 Task: Find connections with filter location Catamayo with filter topic #Indiawith filter profile language Spanish with filter current company HuntingCube Recruitment Solutions with filter school Babu Banarsi Das University, Lucknow with filter industry Electric Lighting Equipment Manufacturing with filter service category Financial Advisory with filter keywords title Makeup Artist
Action: Mouse moved to (597, 82)
Screenshot: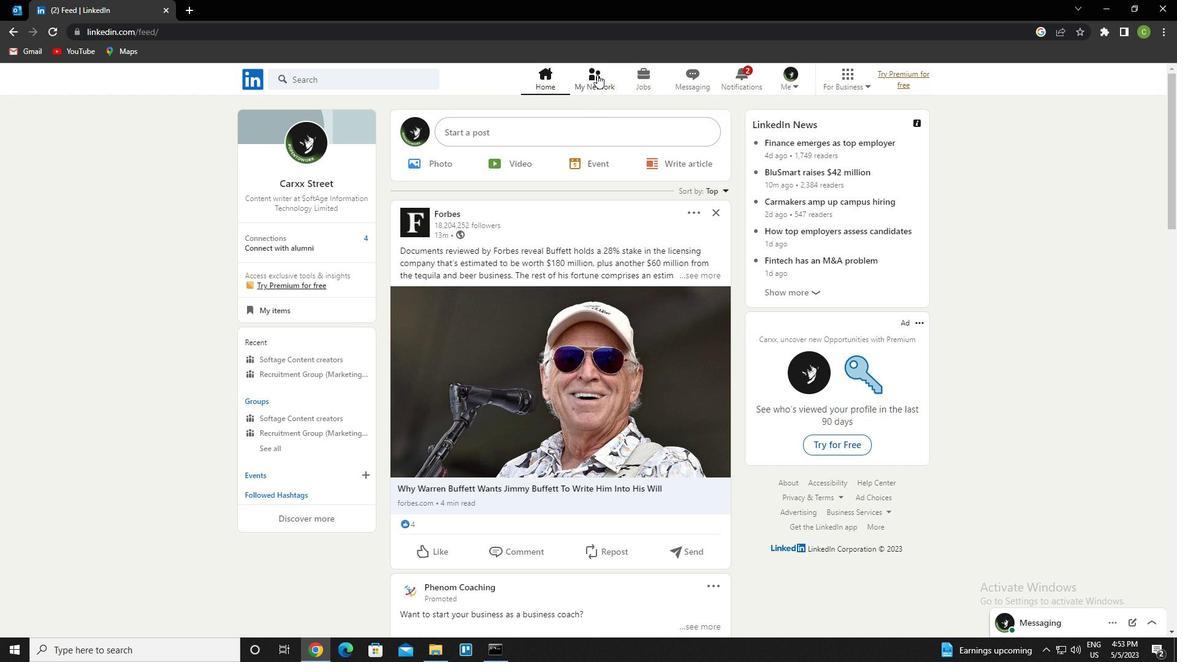 
Action: Mouse pressed left at (597, 82)
Screenshot: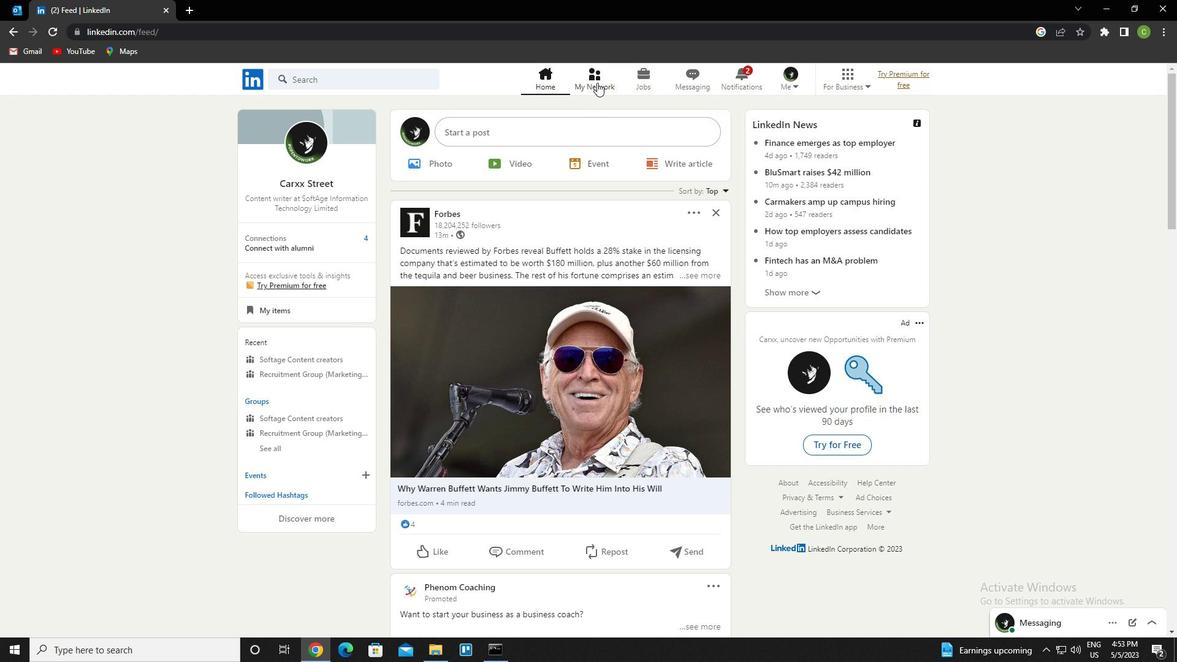 
Action: Mouse moved to (378, 151)
Screenshot: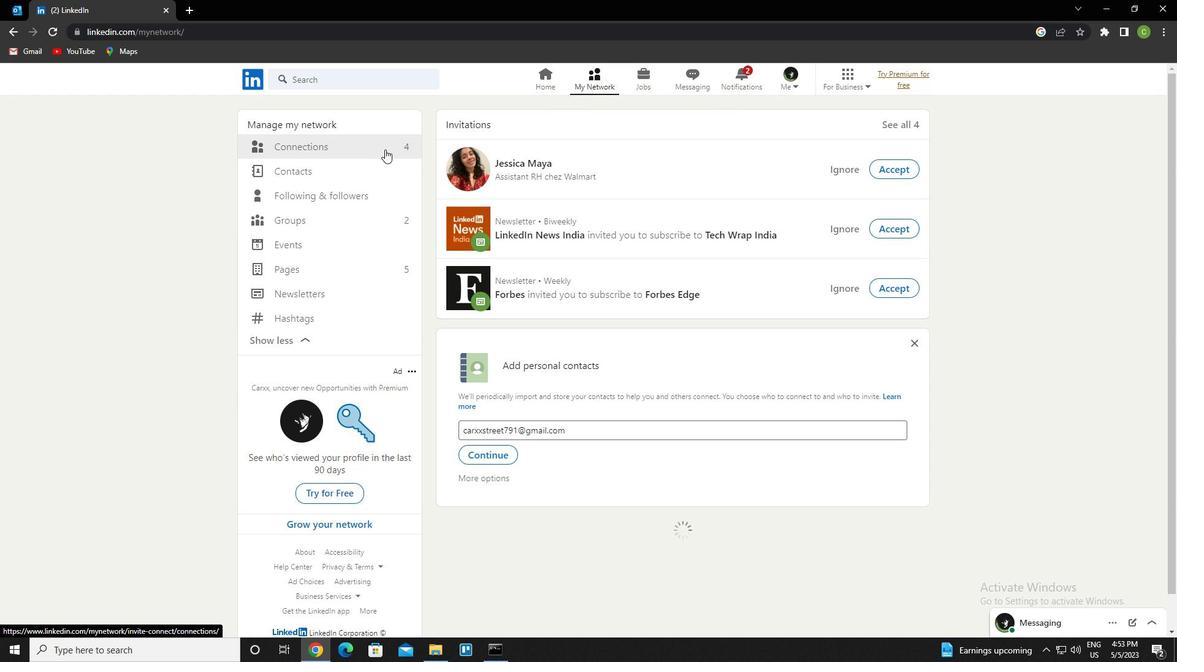 
Action: Mouse pressed left at (378, 151)
Screenshot: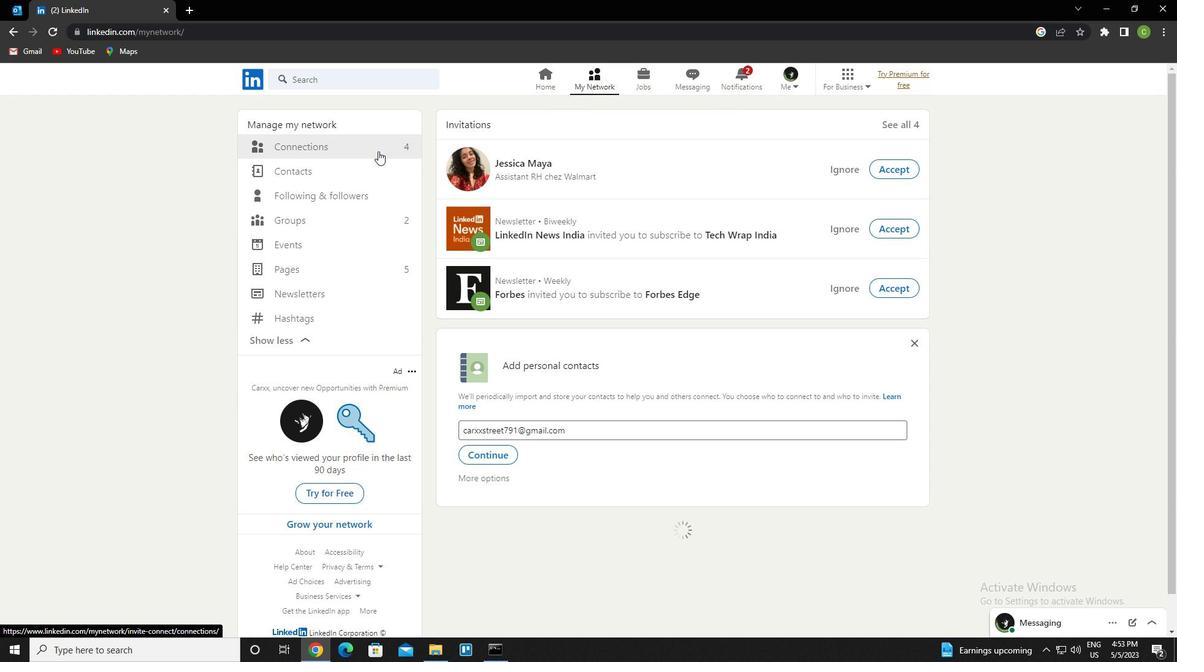 
Action: Mouse moved to (681, 147)
Screenshot: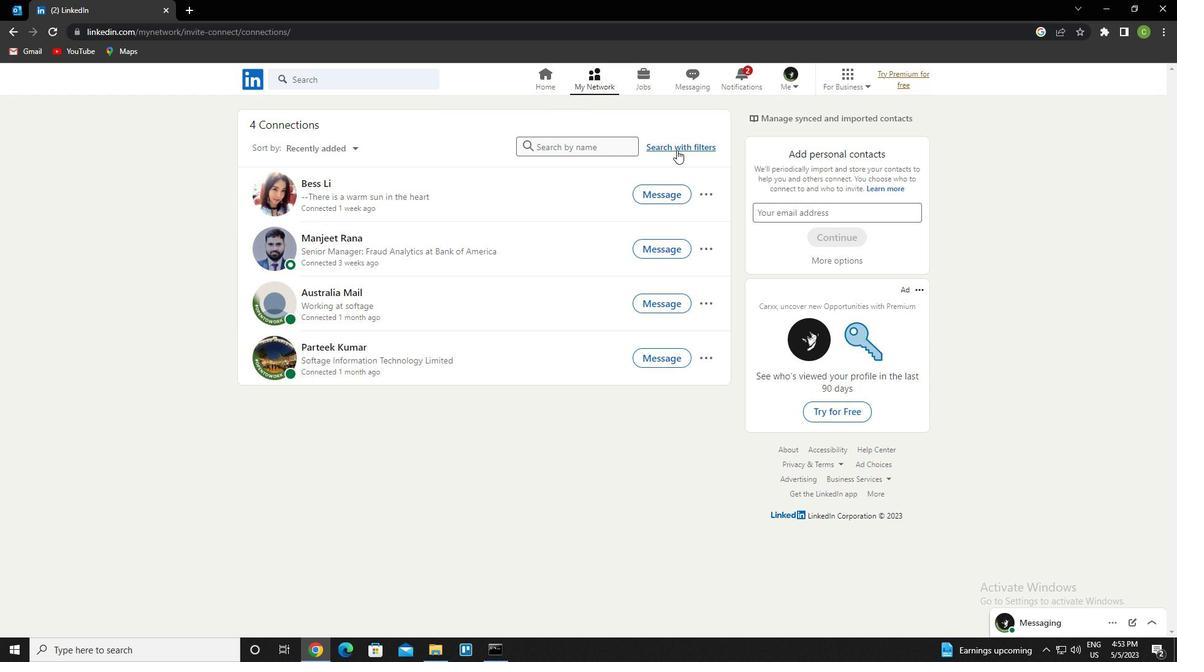 
Action: Mouse pressed left at (681, 147)
Screenshot: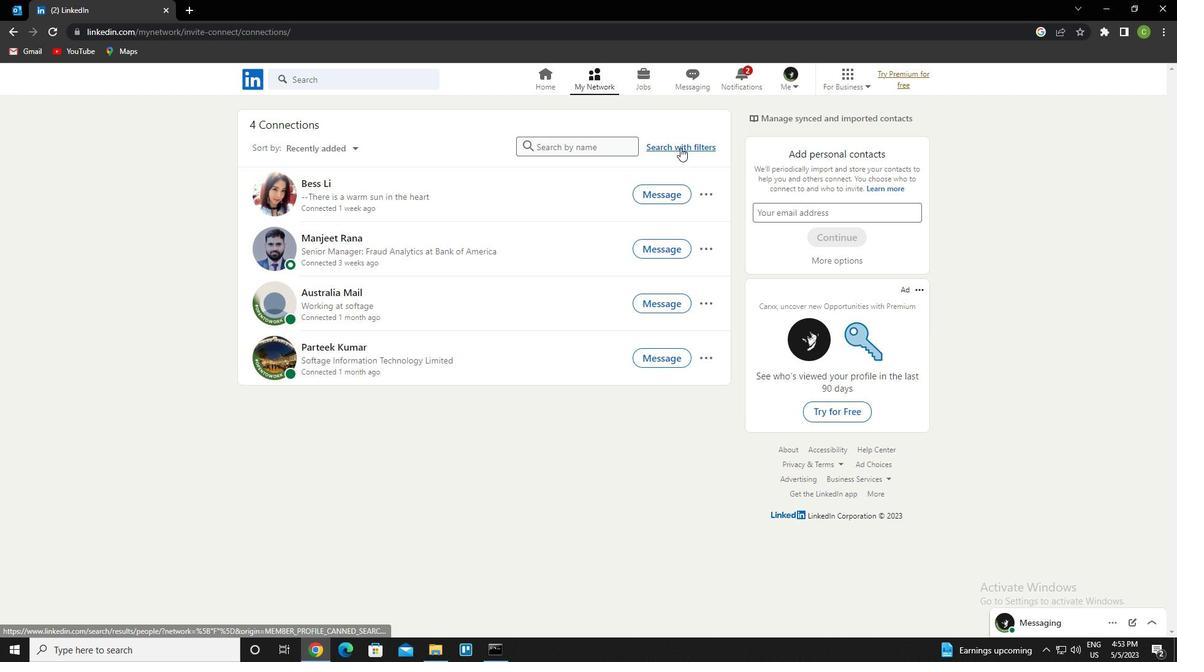 
Action: Mouse moved to (636, 114)
Screenshot: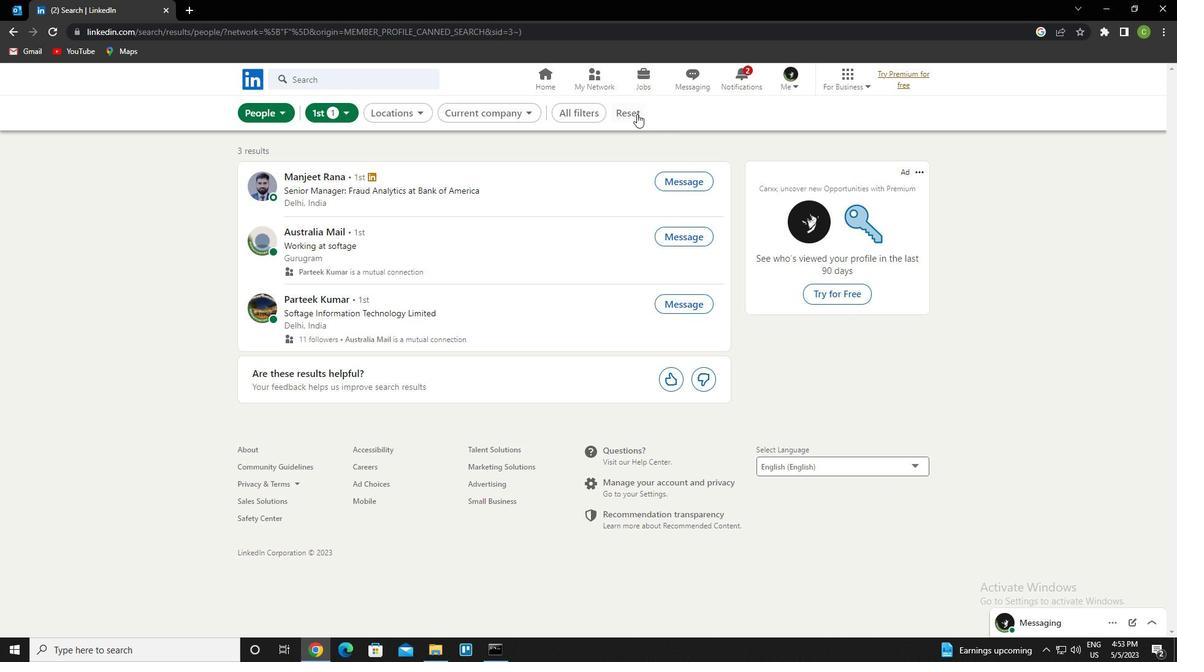 
Action: Mouse pressed left at (636, 114)
Screenshot: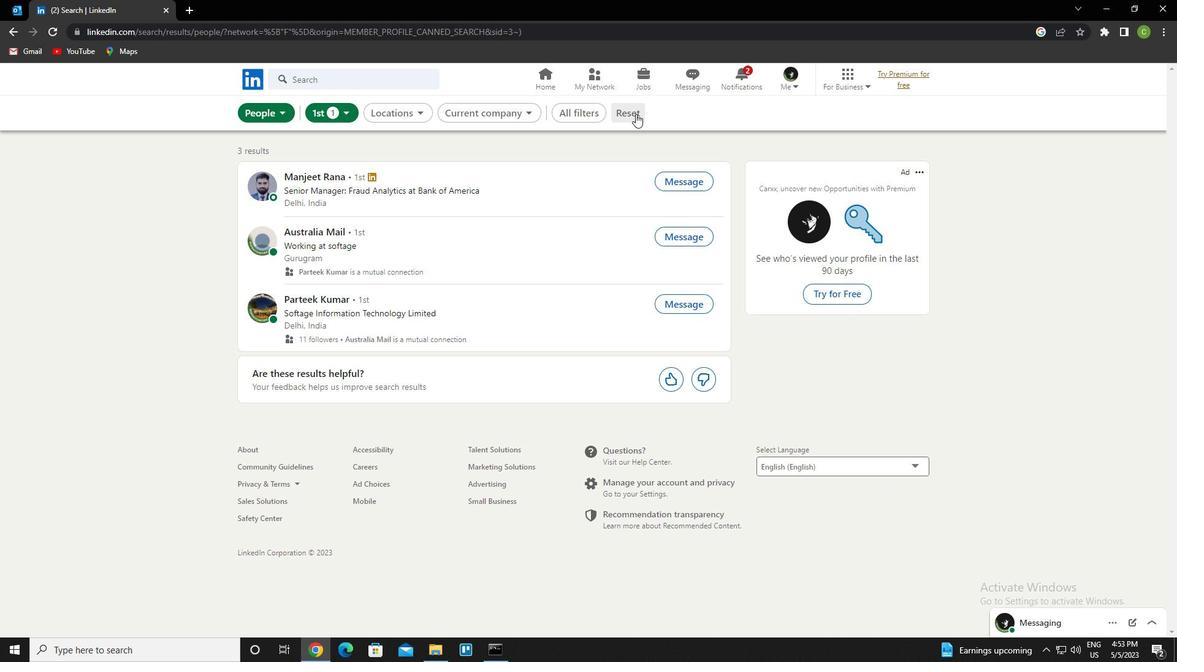 
Action: Mouse moved to (623, 112)
Screenshot: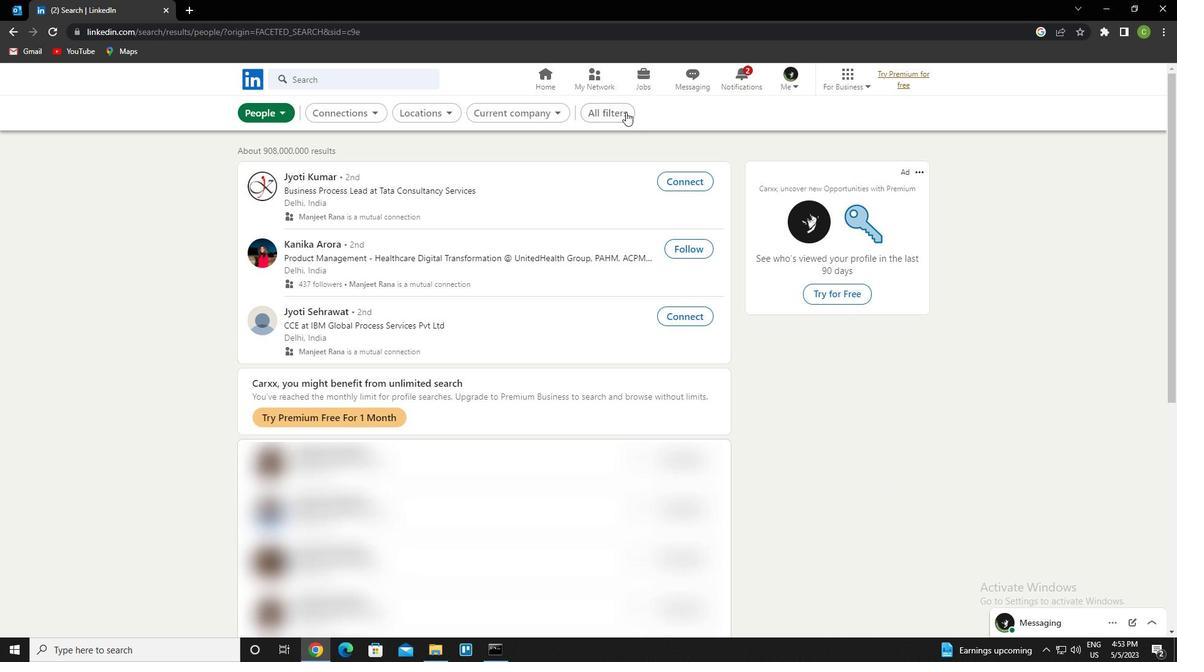 
Action: Mouse pressed left at (623, 112)
Screenshot: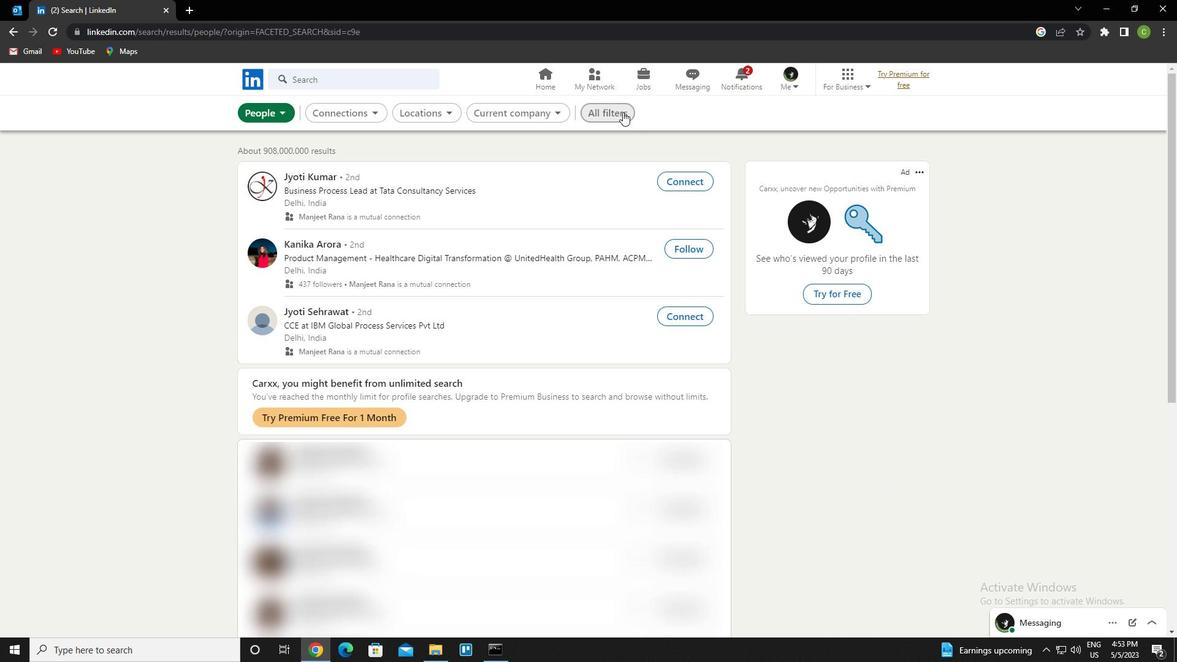
Action: Mouse moved to (975, 334)
Screenshot: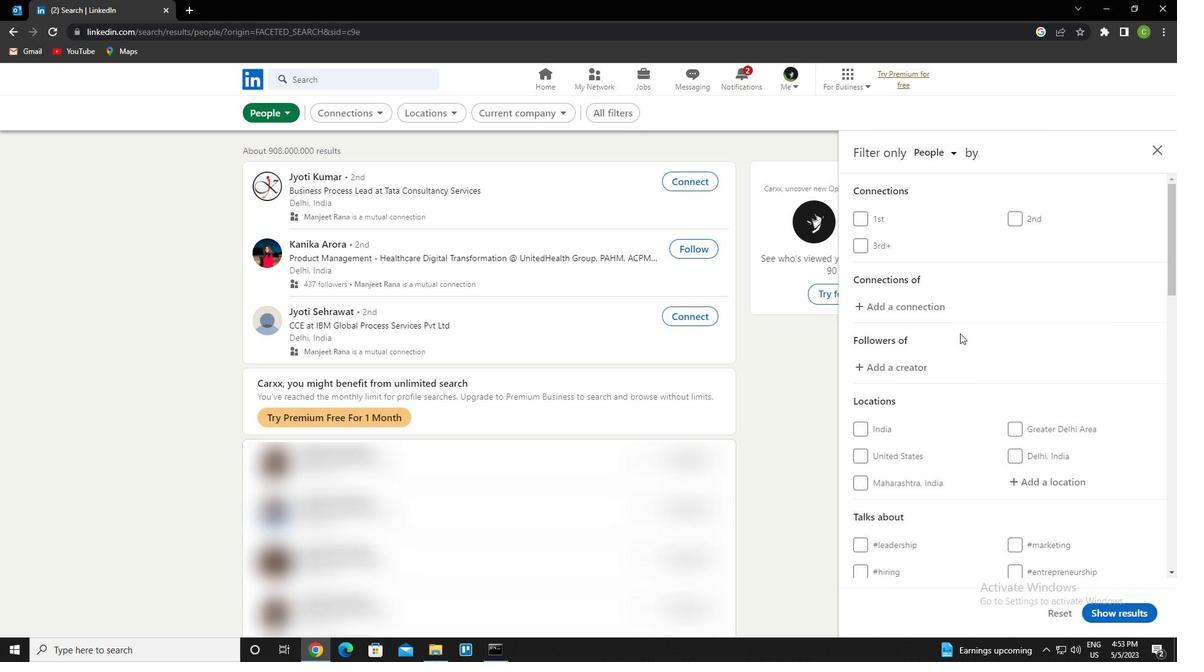 
Action: Mouse scrolled (975, 334) with delta (0, 0)
Screenshot: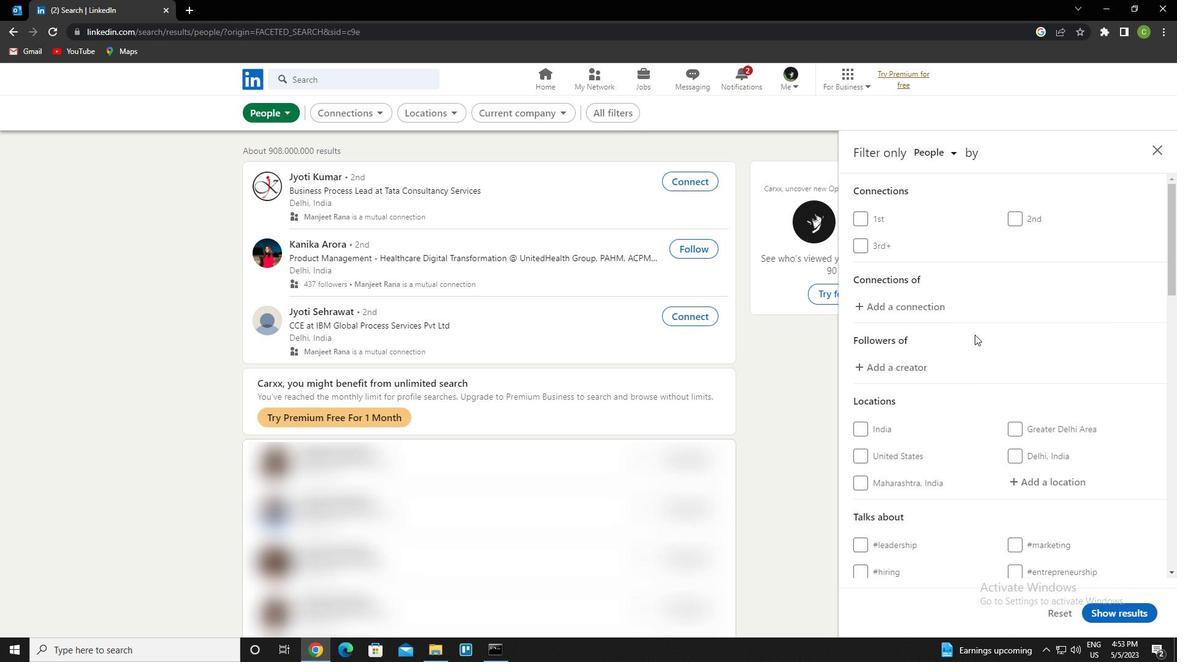 
Action: Mouse moved to (1028, 421)
Screenshot: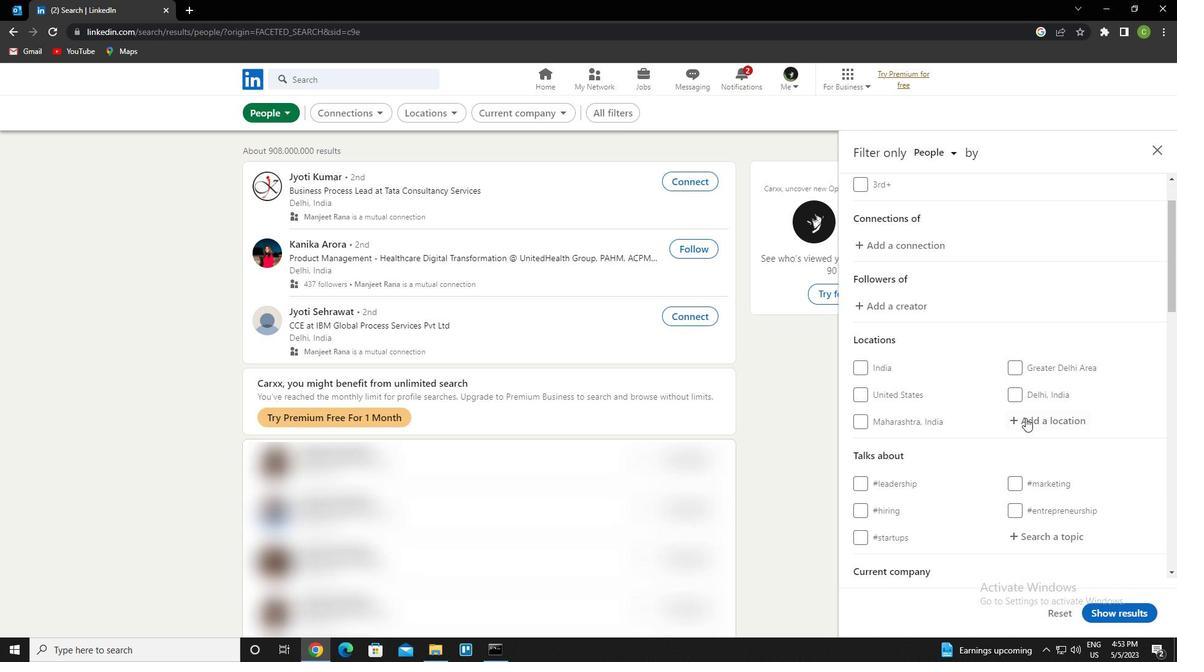 
Action: Mouse pressed left at (1028, 421)
Screenshot: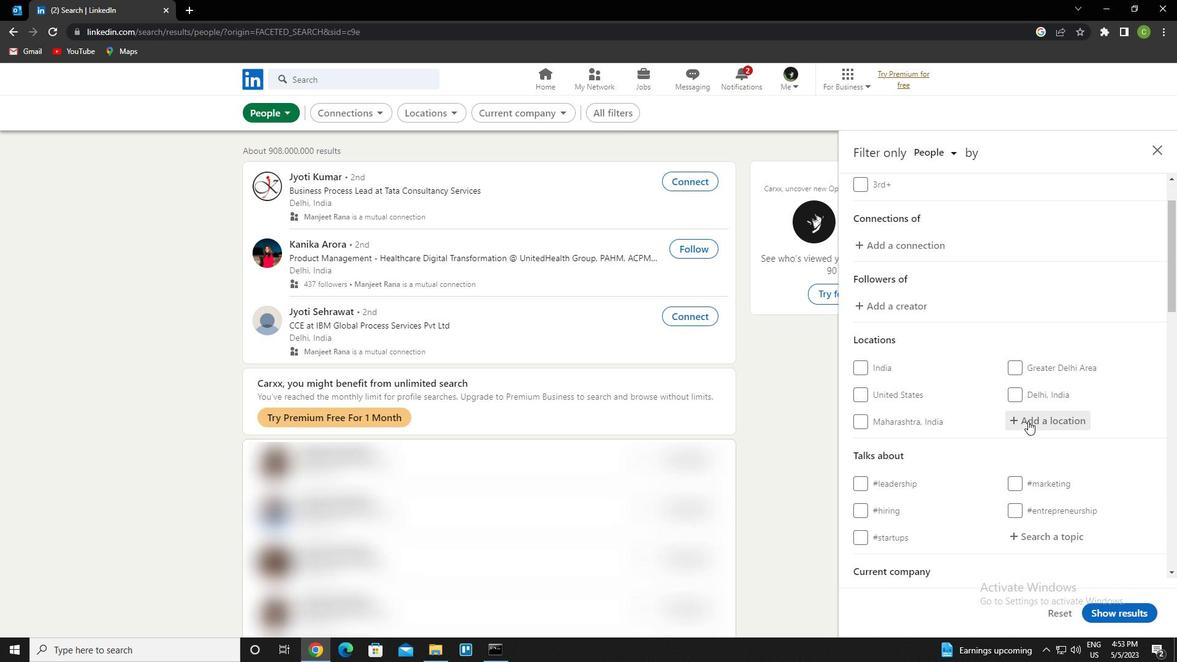 
Action: Key pressed <Key.caps_lock>c<Key.caps_lock>atamayo<Key.down><Key.enter>
Screenshot: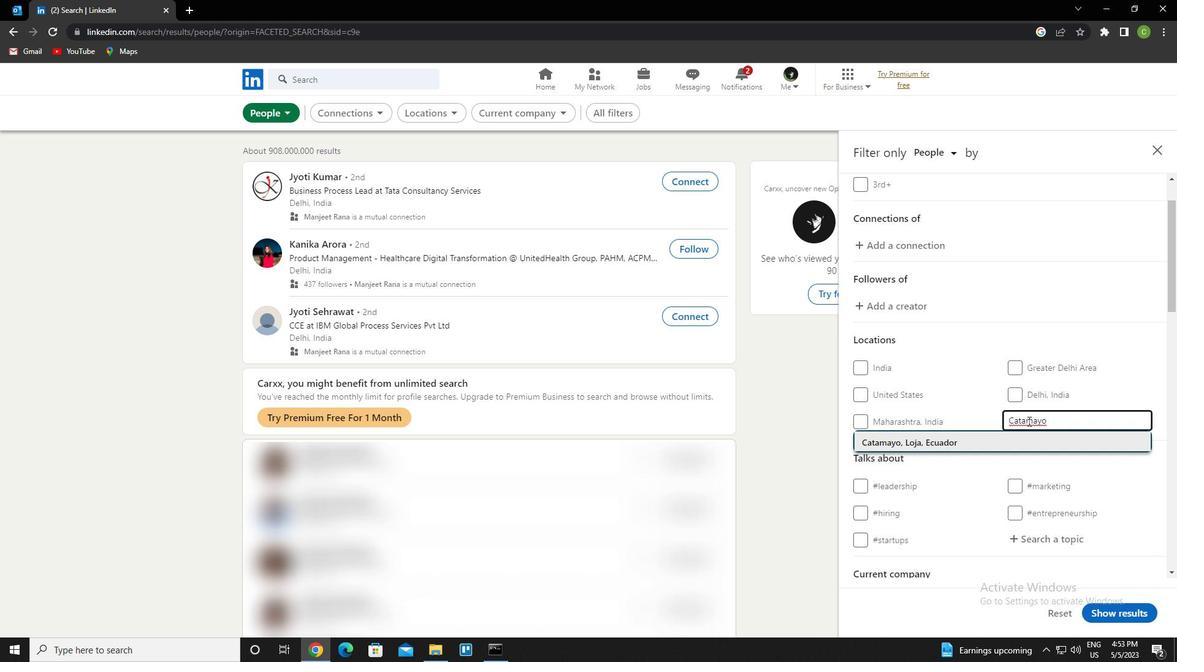 
Action: Mouse scrolled (1028, 420) with delta (0, 0)
Screenshot: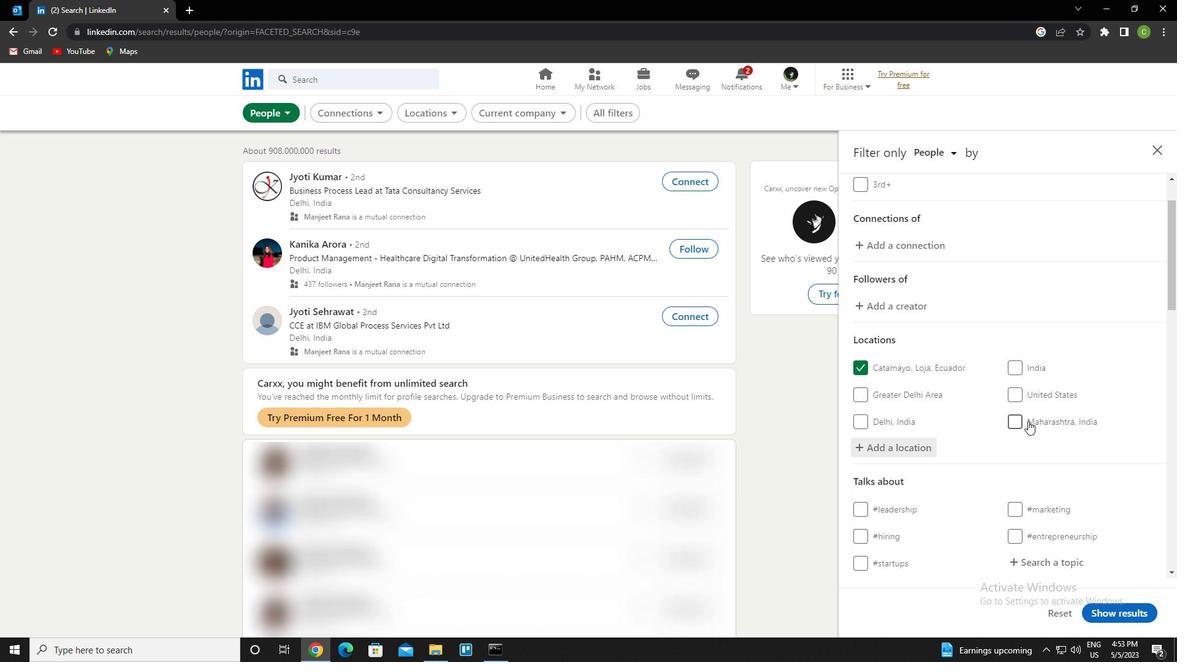 
Action: Mouse moved to (1055, 496)
Screenshot: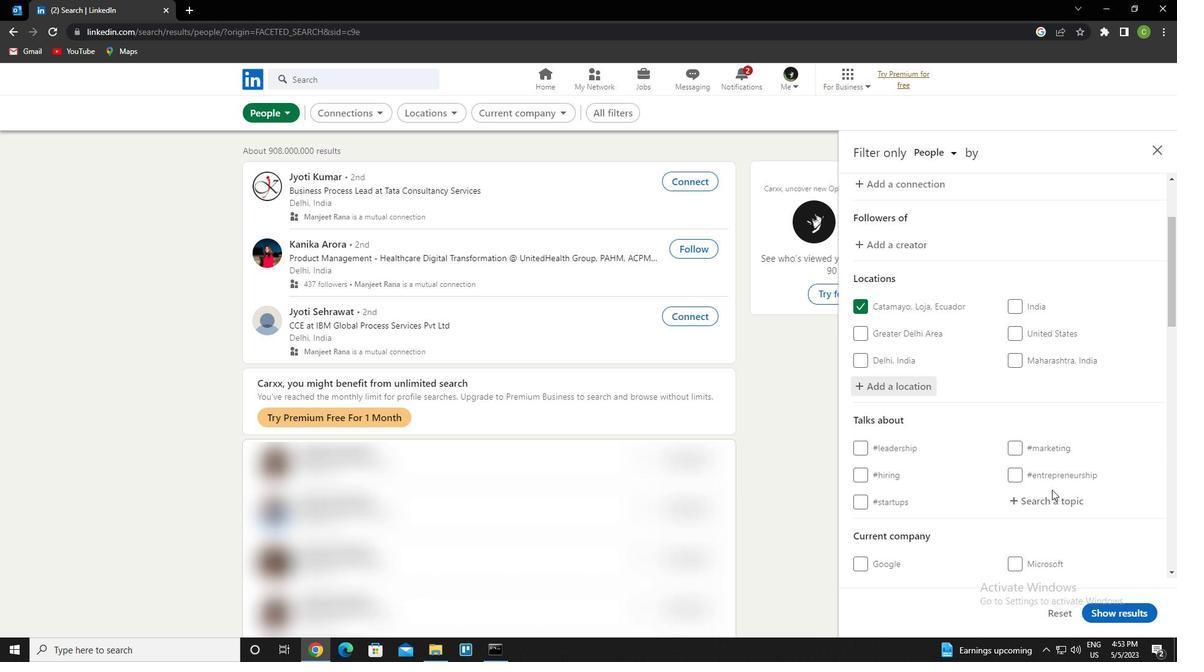 
Action: Mouse pressed left at (1055, 496)
Screenshot: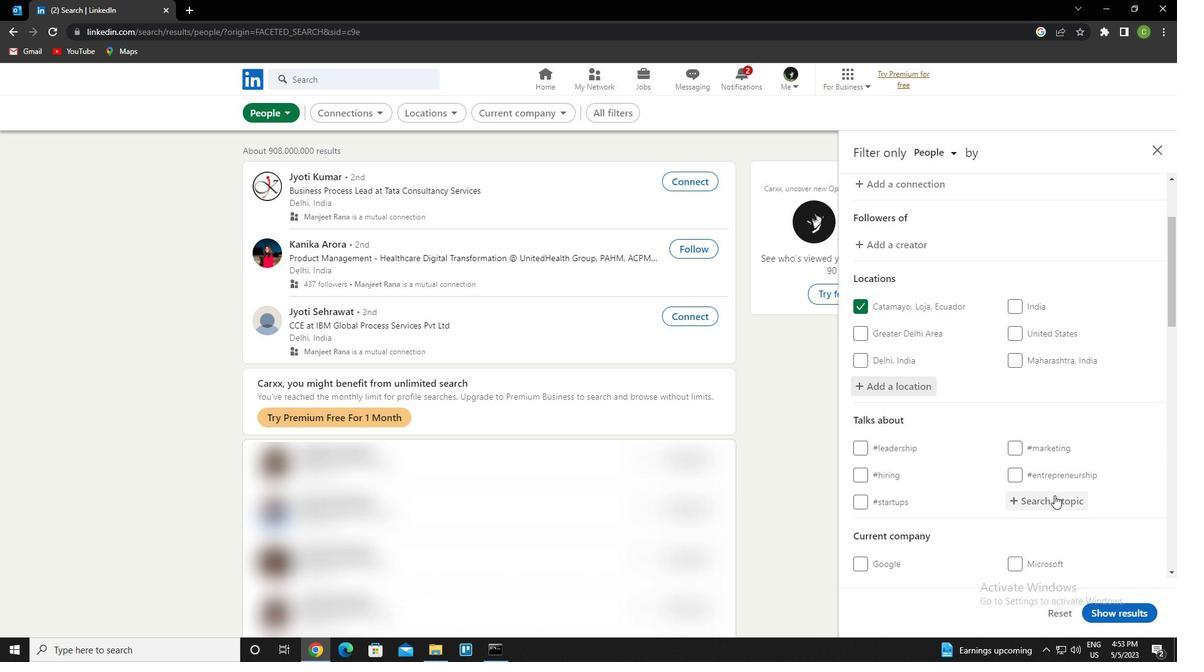 
Action: Key pressed india<Key.down><Key.enter>
Screenshot: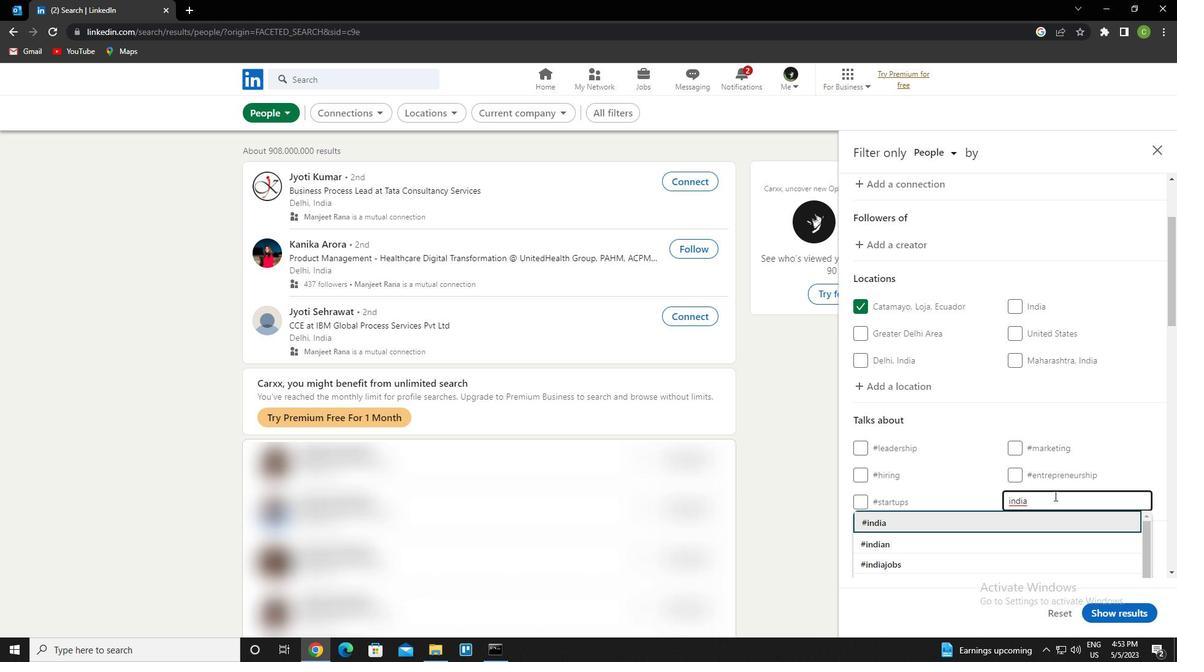 
Action: Mouse moved to (1055, 496)
Screenshot: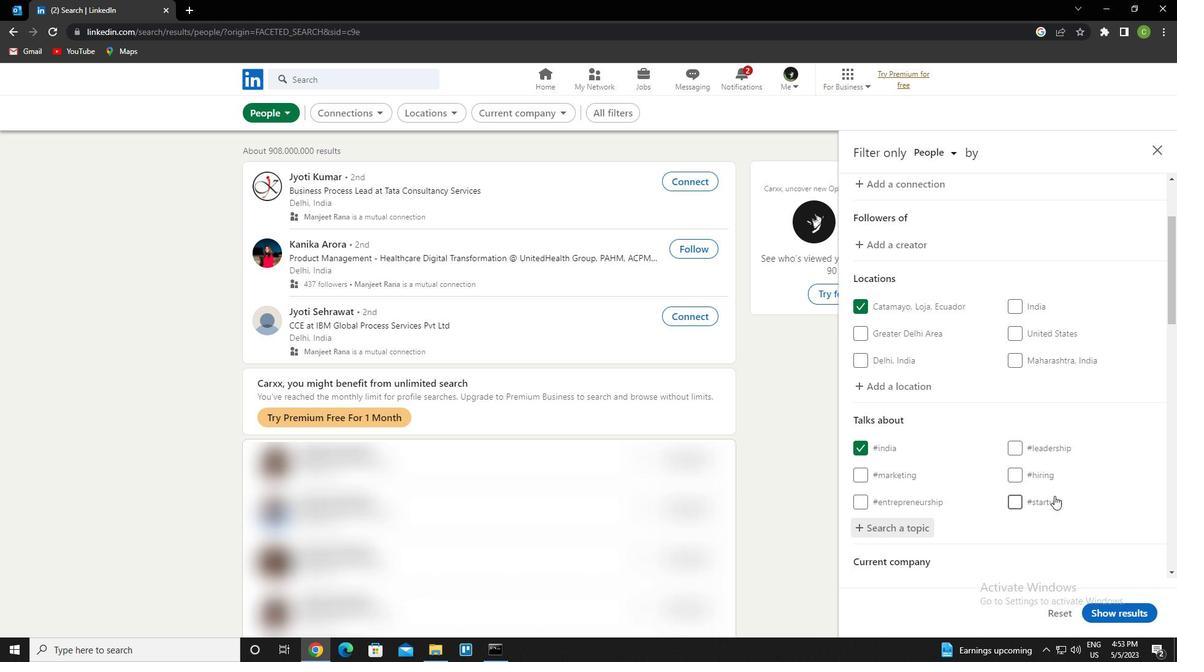 
Action: Mouse scrolled (1055, 496) with delta (0, 0)
Screenshot: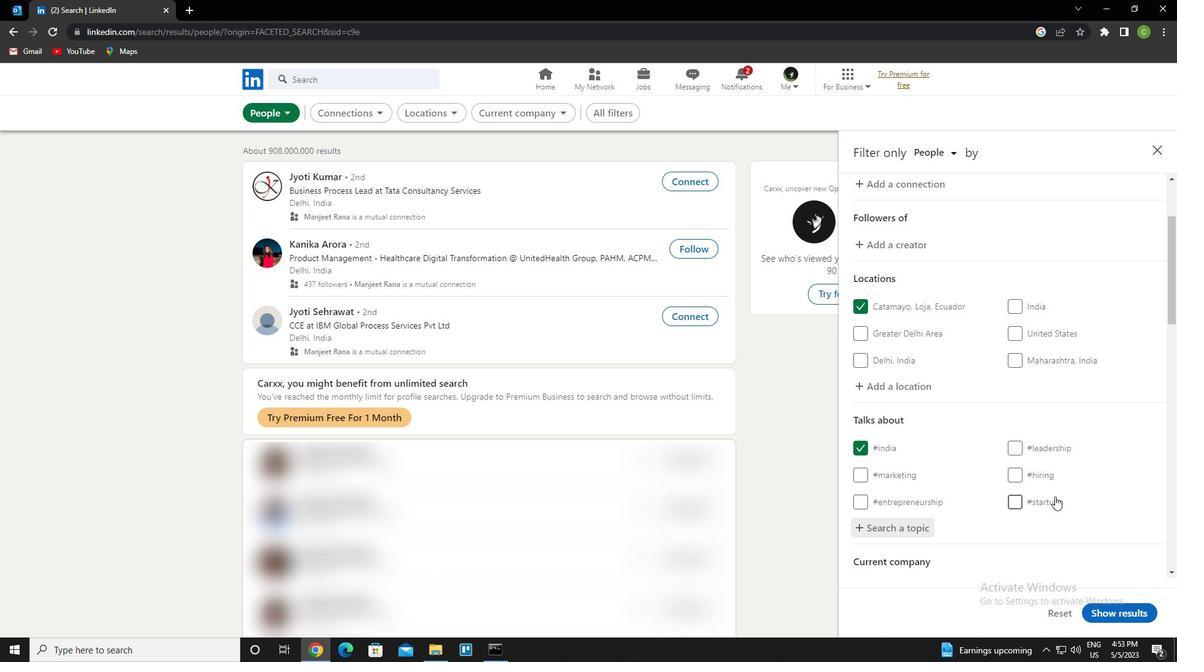 
Action: Mouse scrolled (1055, 496) with delta (0, 0)
Screenshot: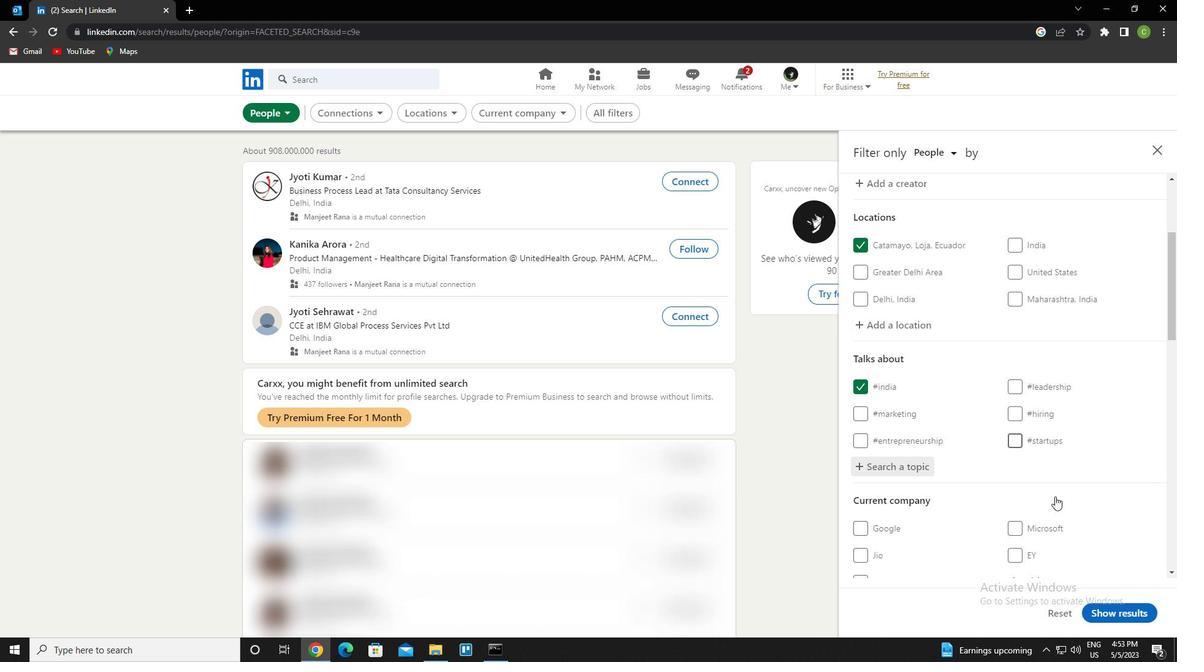 
Action: Mouse scrolled (1055, 496) with delta (0, 0)
Screenshot: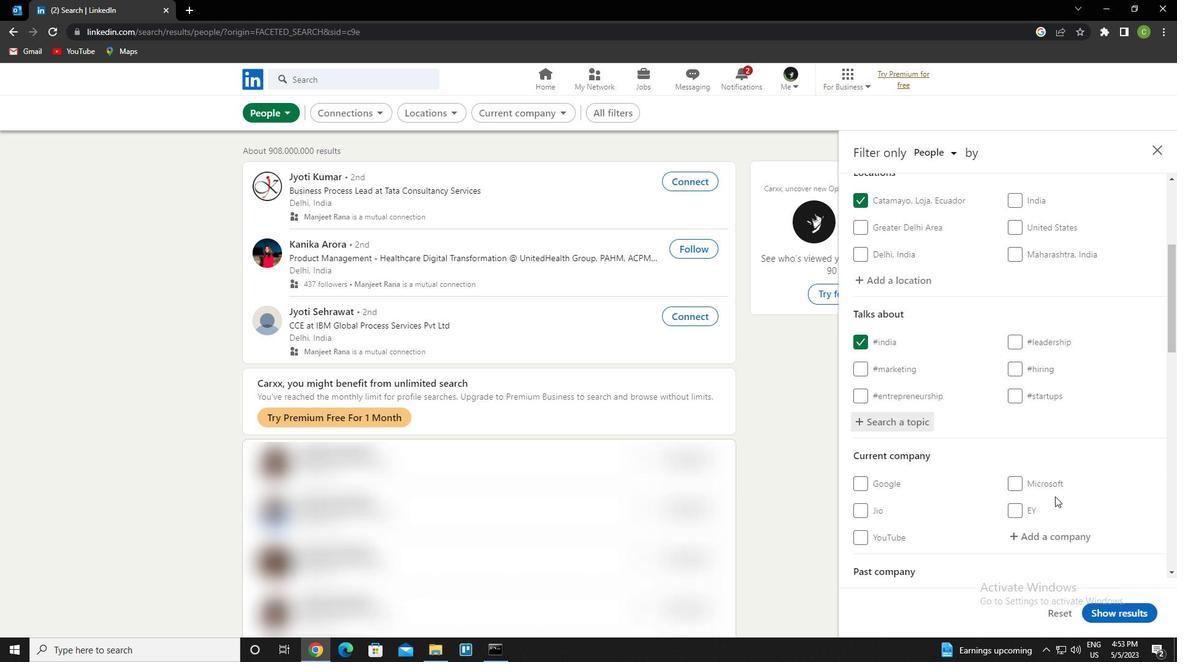 
Action: Mouse scrolled (1055, 496) with delta (0, 0)
Screenshot: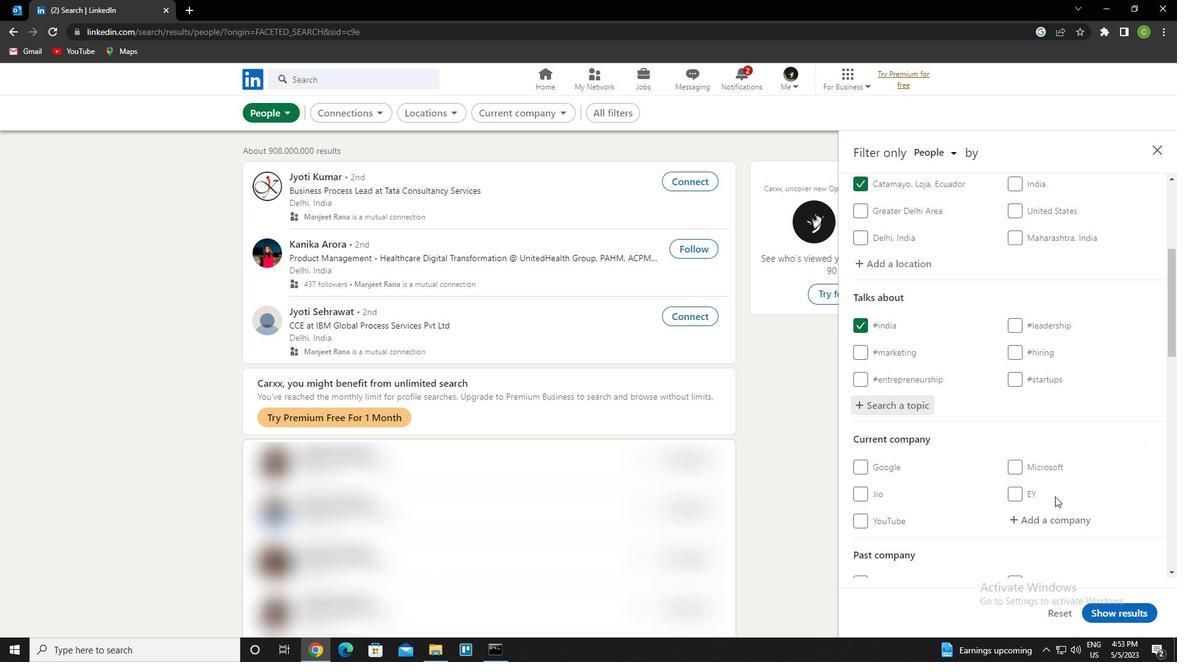 
Action: Mouse scrolled (1055, 496) with delta (0, 0)
Screenshot: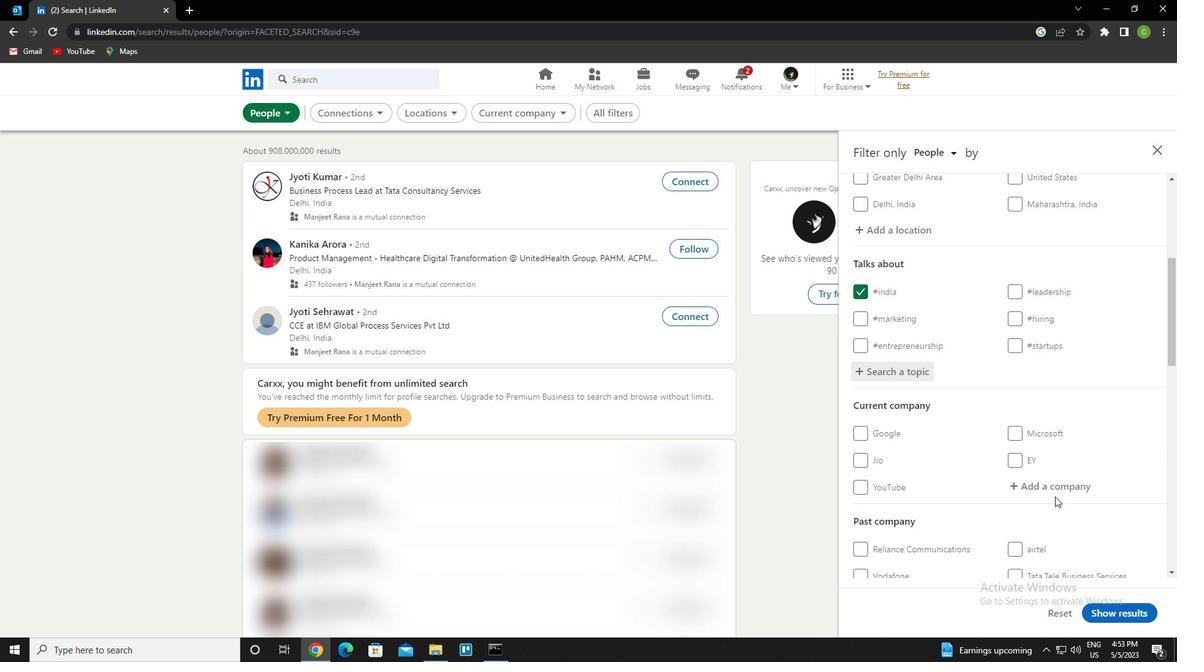 
Action: Mouse scrolled (1055, 496) with delta (0, 0)
Screenshot: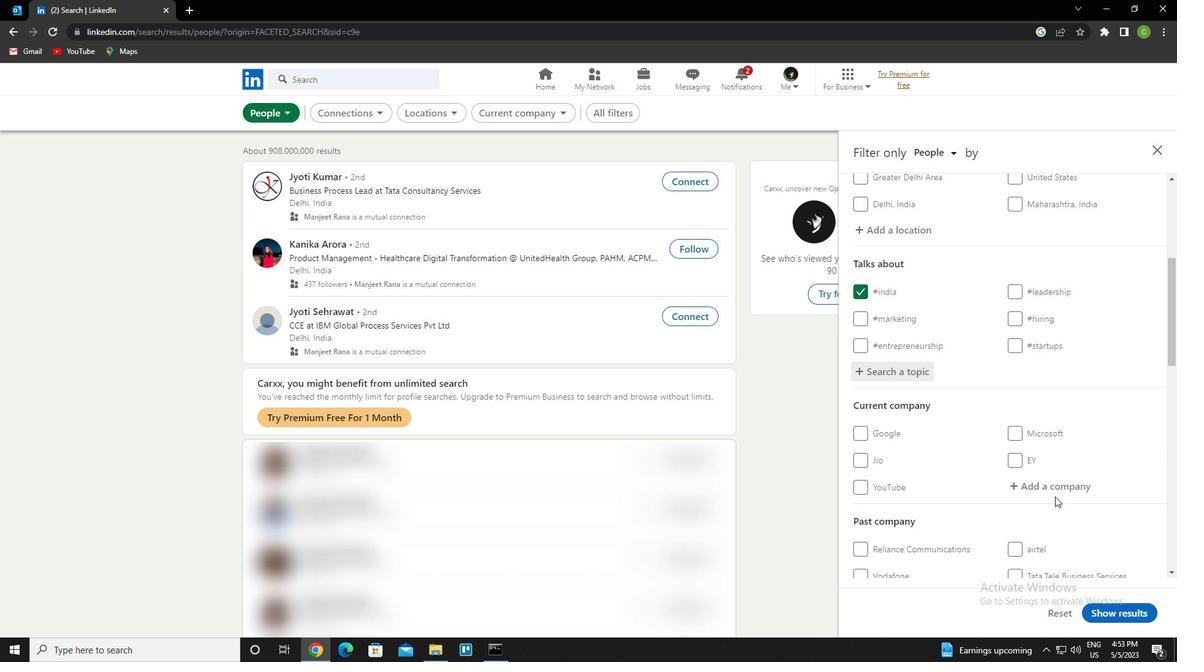 
Action: Mouse scrolled (1055, 496) with delta (0, 0)
Screenshot: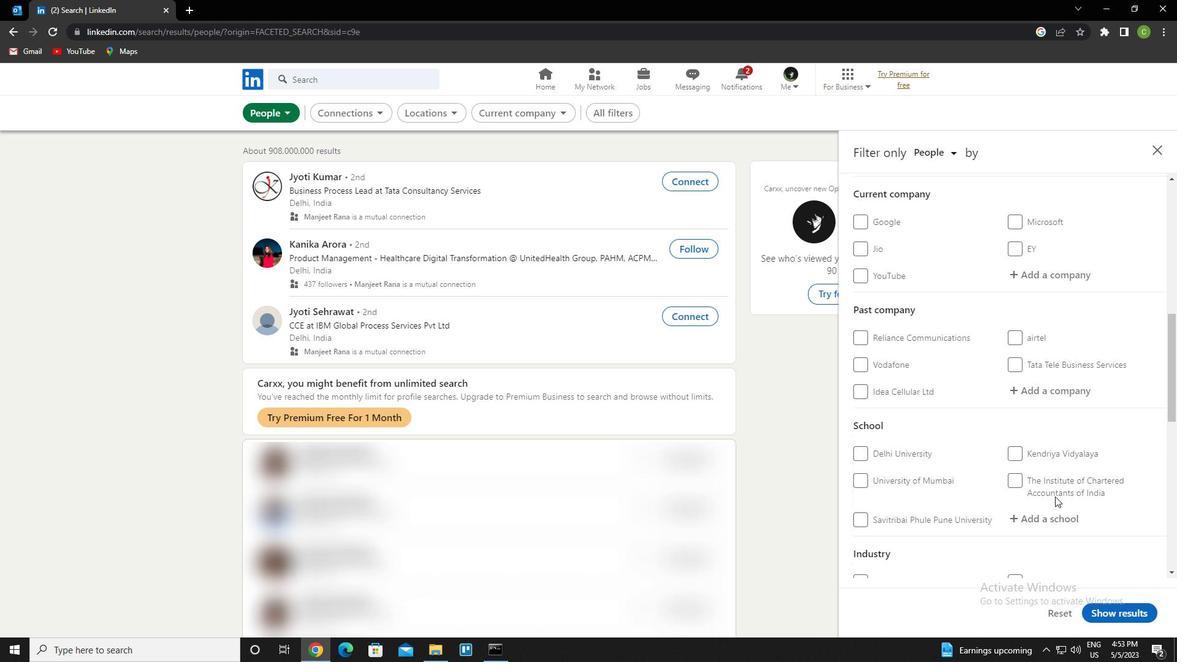 
Action: Mouse scrolled (1055, 496) with delta (0, 0)
Screenshot: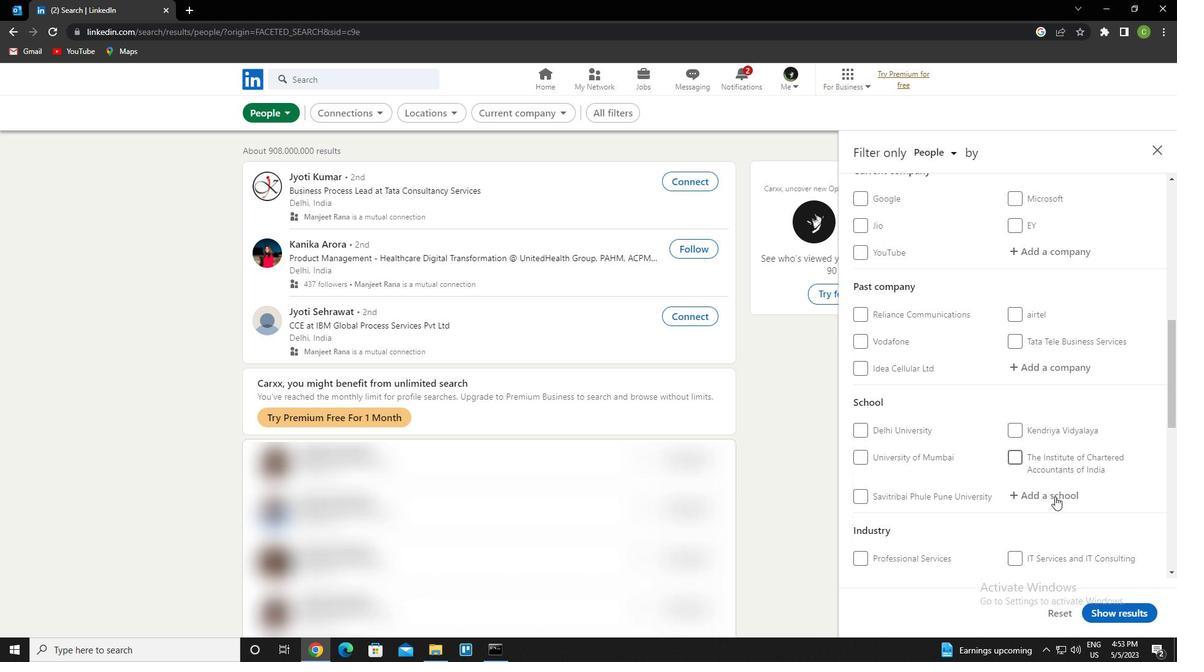 
Action: Mouse moved to (1032, 492)
Screenshot: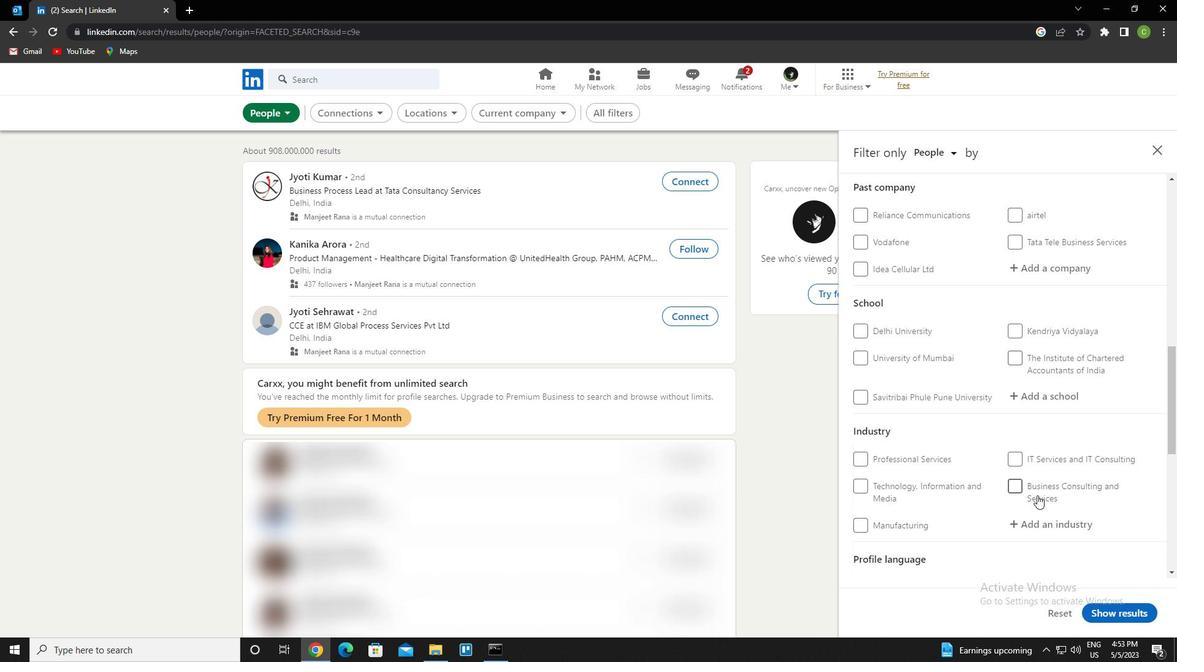 
Action: Mouse scrolled (1032, 492) with delta (0, 0)
Screenshot: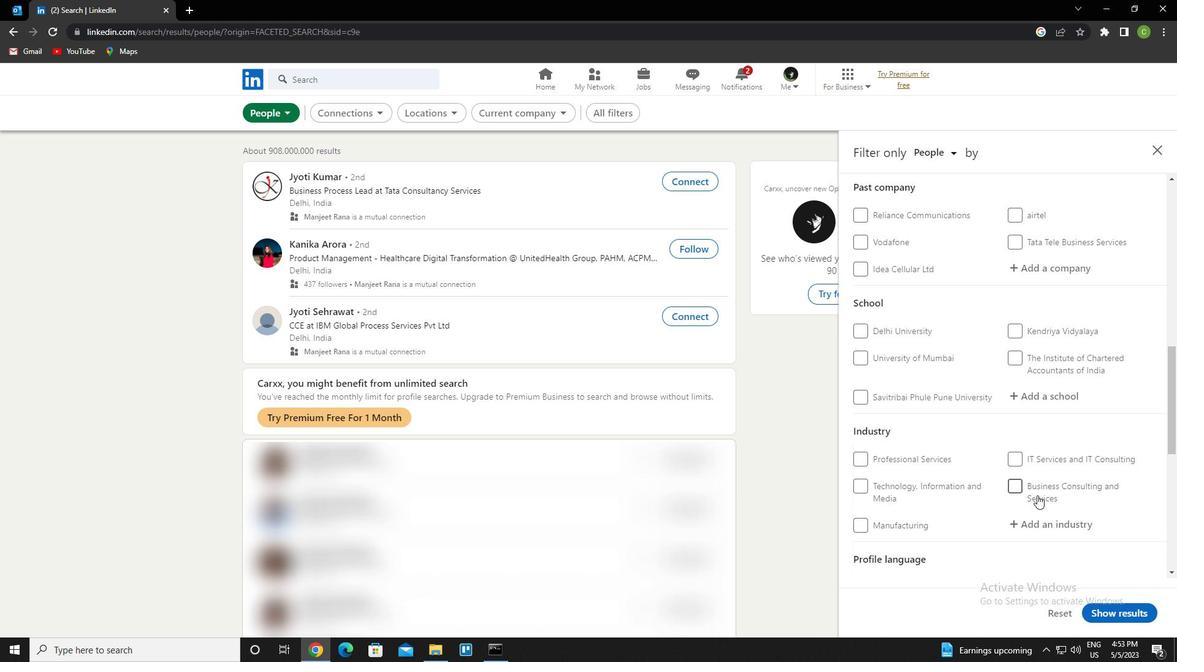 
Action: Mouse moved to (1031, 492)
Screenshot: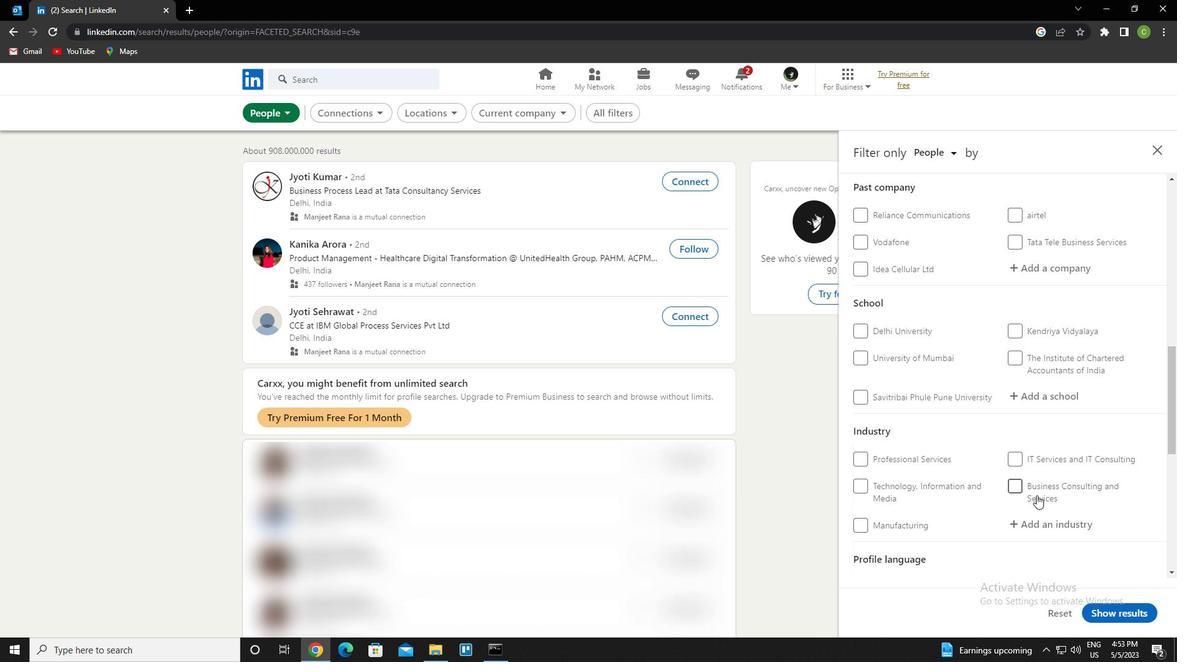 
Action: Mouse scrolled (1031, 492) with delta (0, 0)
Screenshot: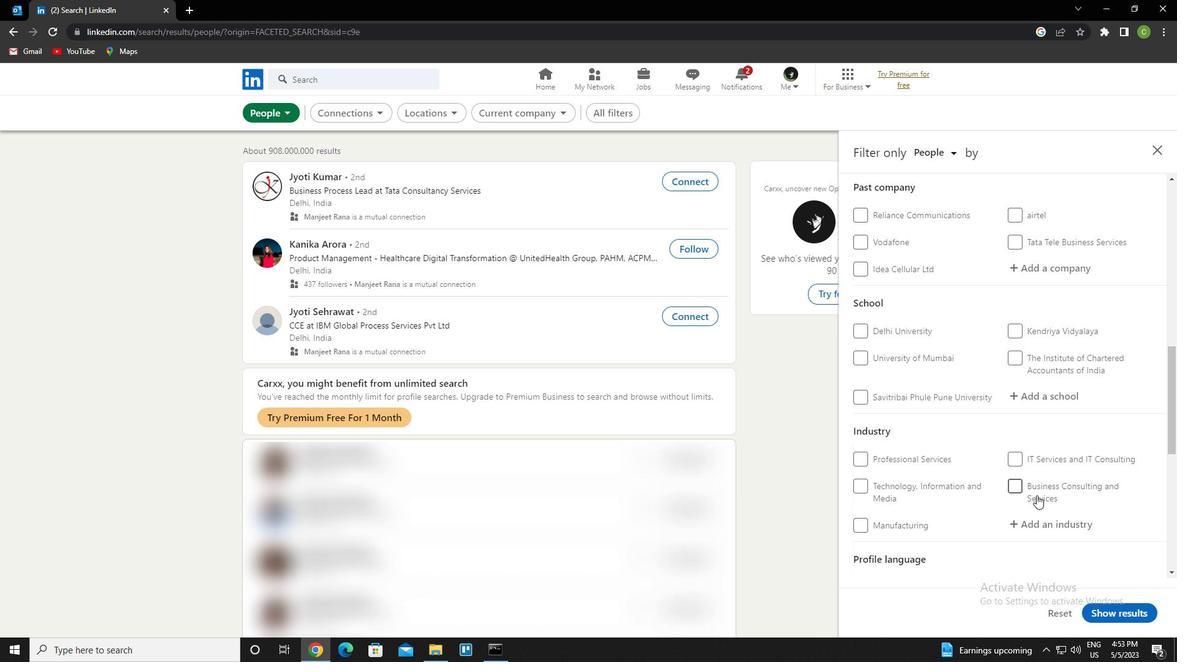 
Action: Mouse moved to (1031, 492)
Screenshot: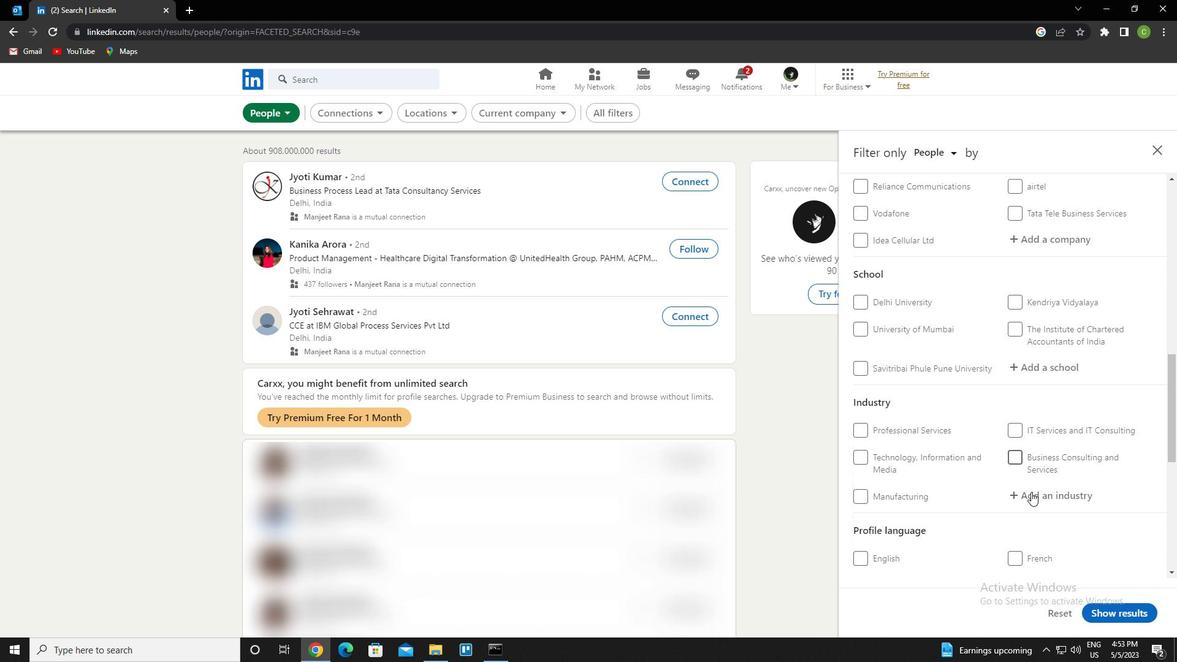 
Action: Mouse scrolled (1031, 491) with delta (0, 0)
Screenshot: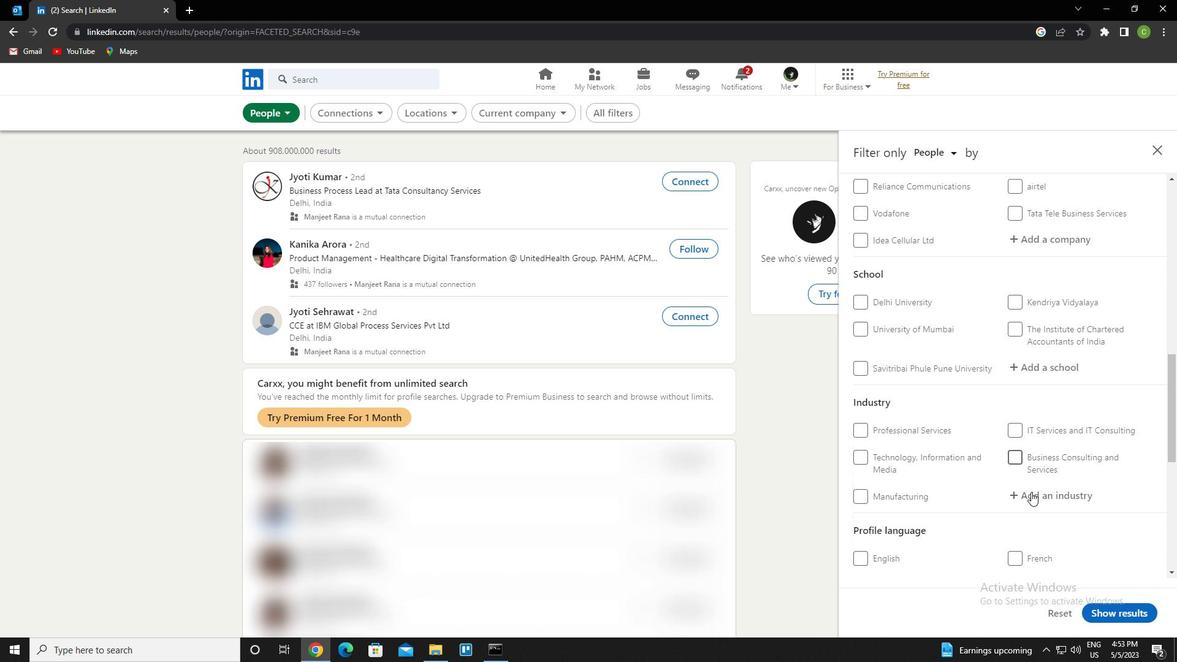 
Action: Mouse moved to (867, 432)
Screenshot: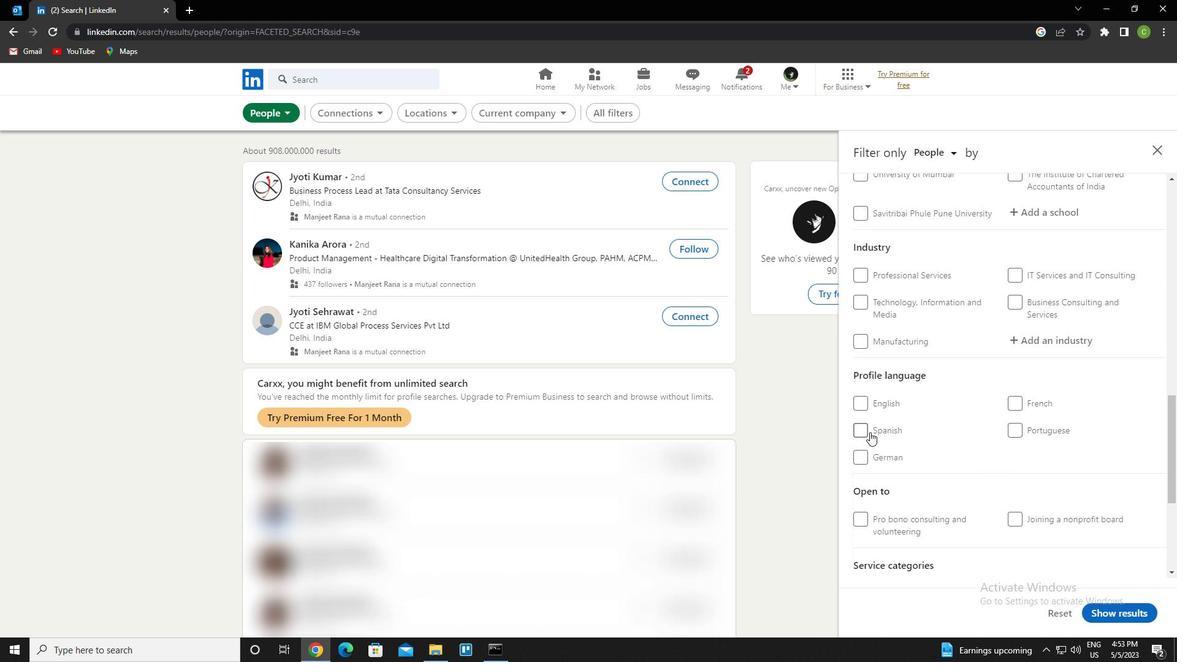 
Action: Mouse pressed left at (867, 432)
Screenshot: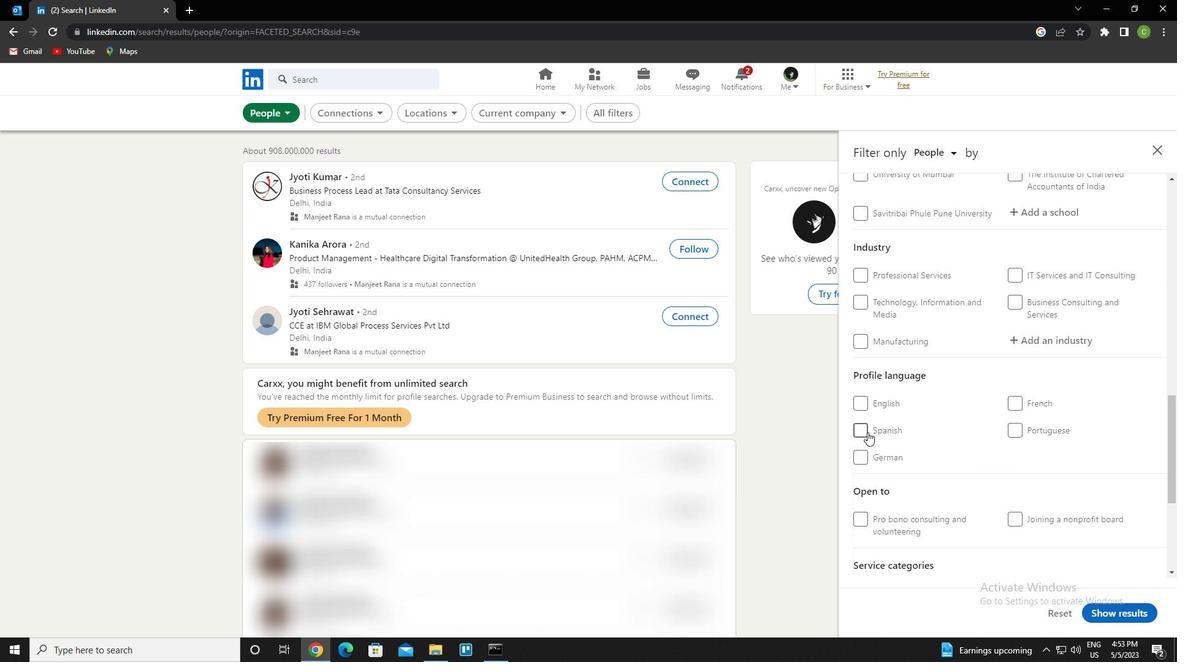 
Action: Mouse moved to (940, 378)
Screenshot: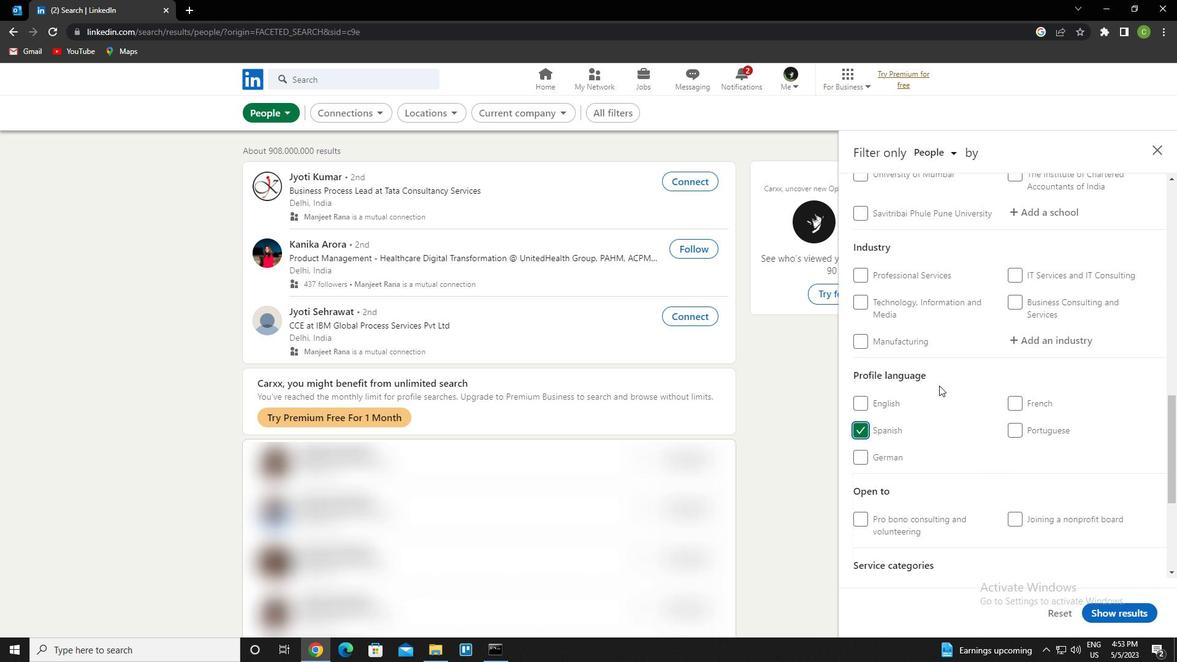 
Action: Mouse scrolled (940, 379) with delta (0, 0)
Screenshot: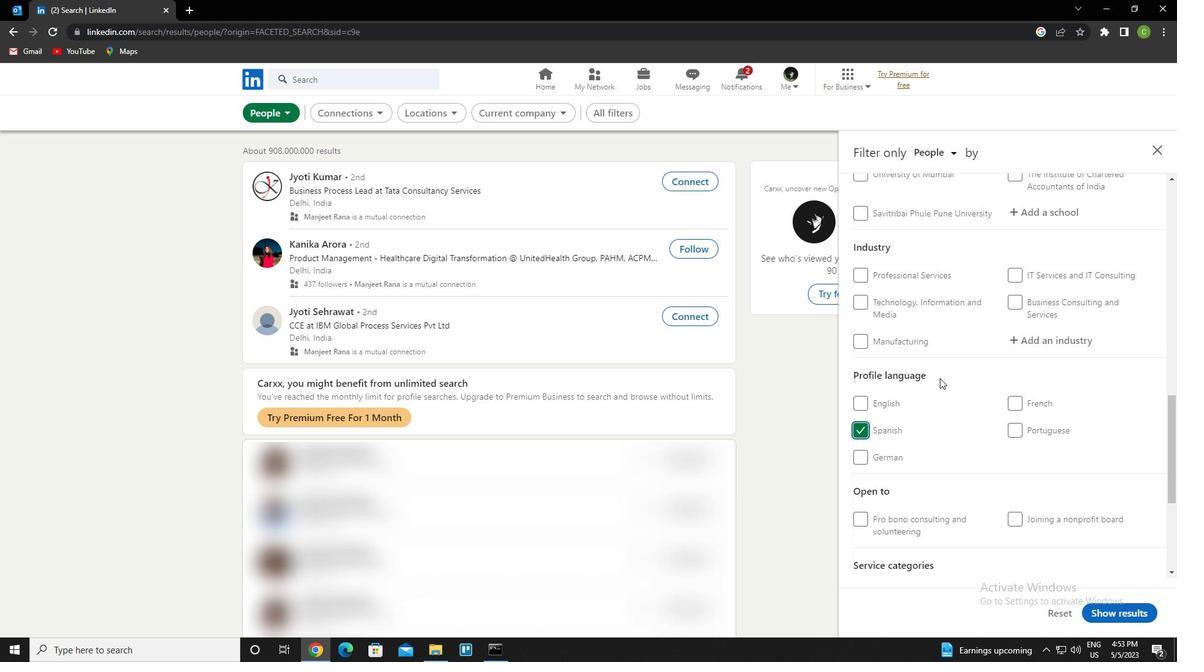 
Action: Mouse scrolled (940, 379) with delta (0, 0)
Screenshot: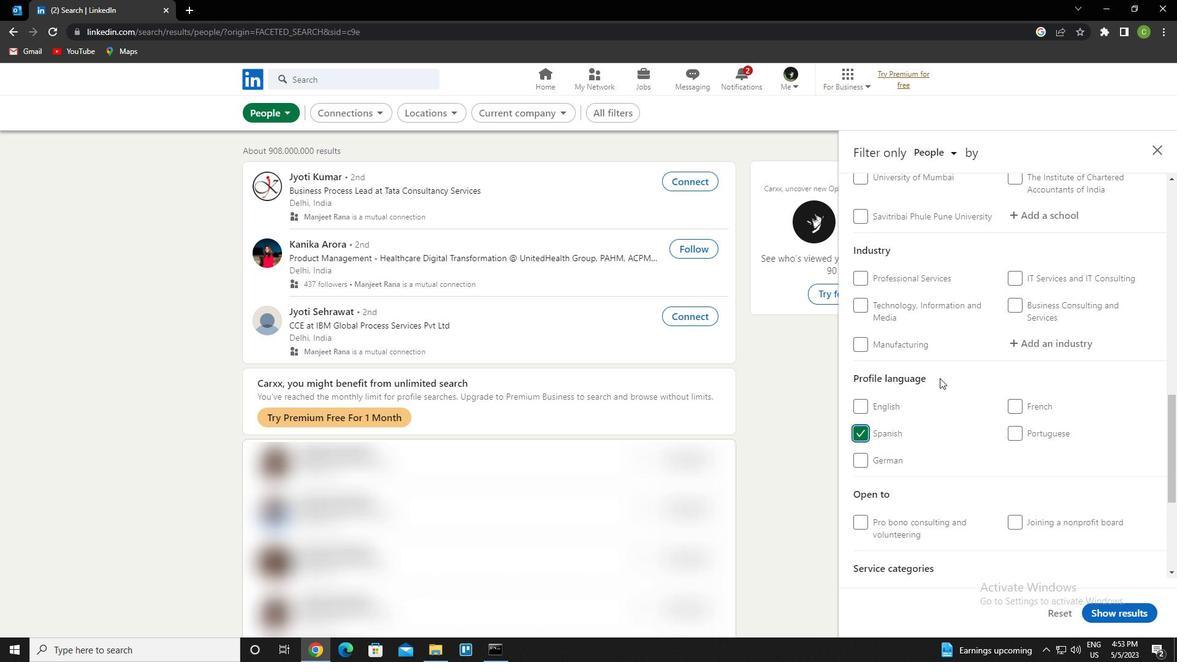 
Action: Mouse scrolled (940, 379) with delta (0, 0)
Screenshot: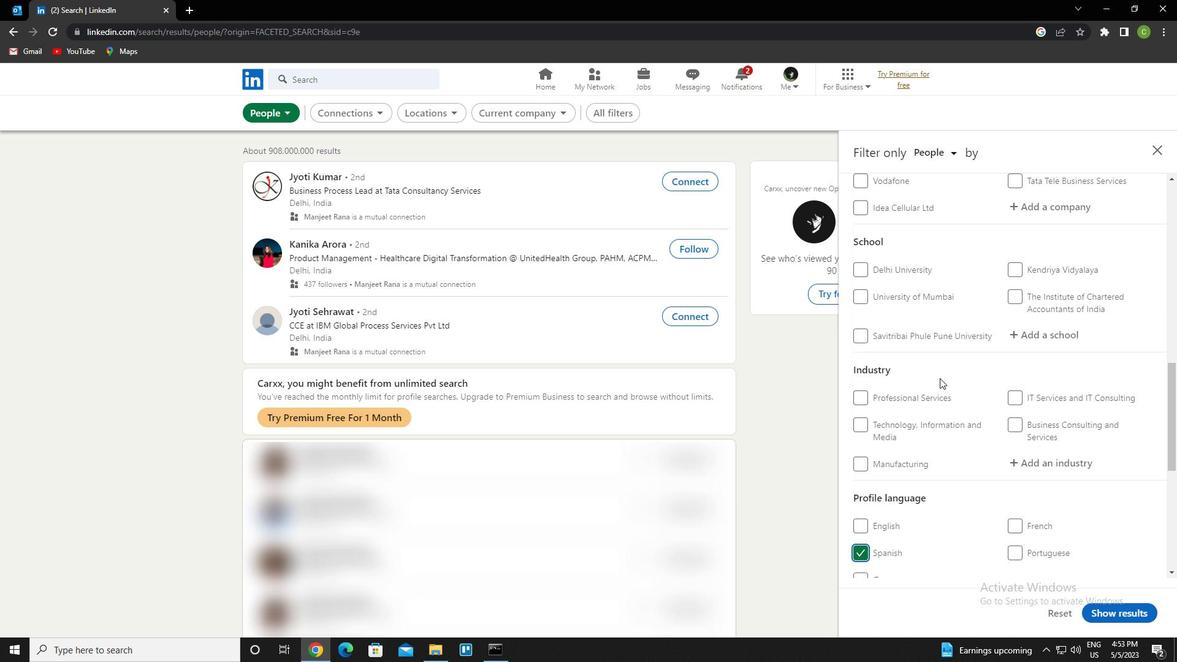 
Action: Mouse scrolled (940, 379) with delta (0, 0)
Screenshot: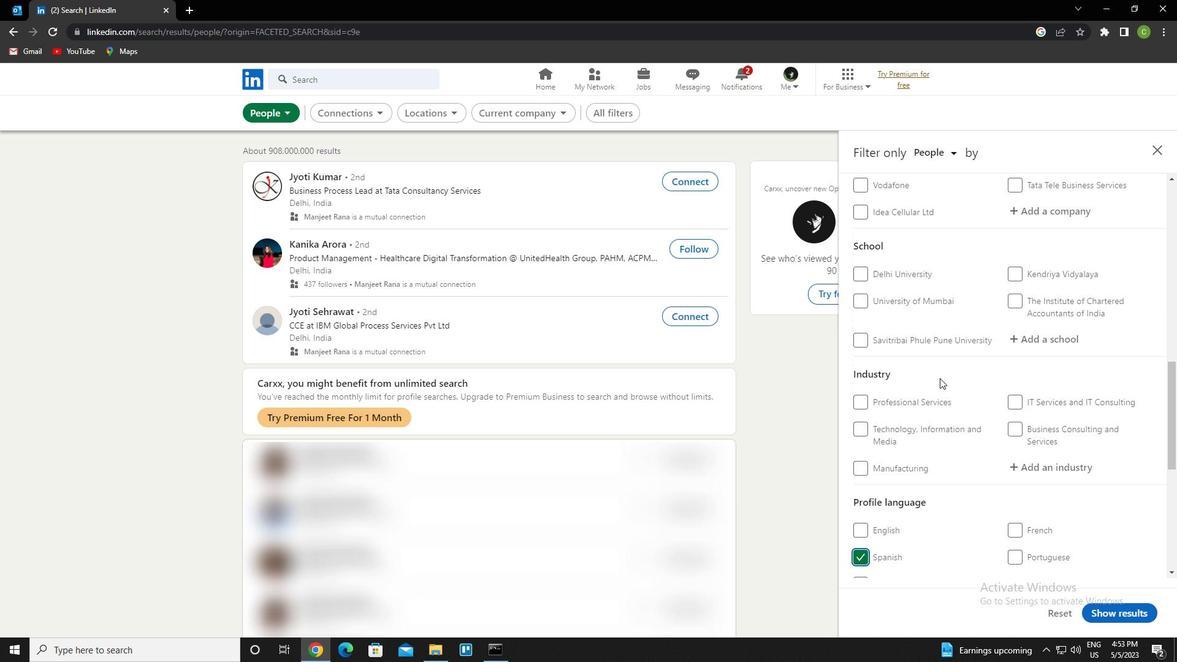 
Action: Mouse scrolled (940, 379) with delta (0, 0)
Screenshot: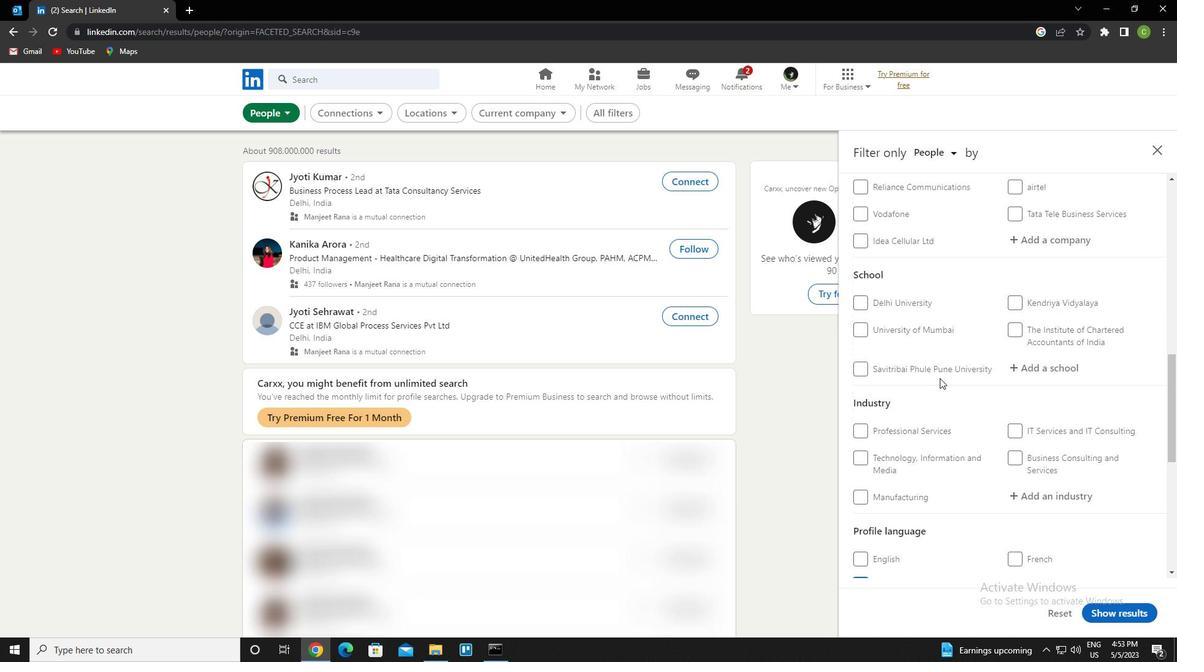 
Action: Mouse scrolled (940, 379) with delta (0, 0)
Screenshot: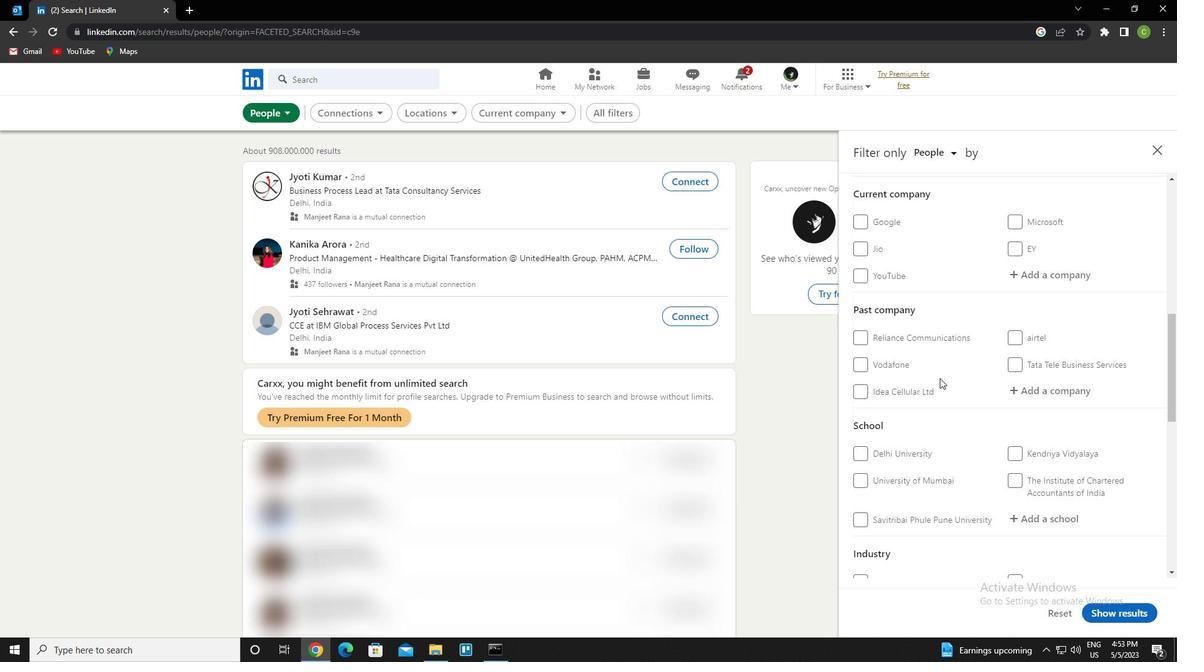 
Action: Mouse moved to (1050, 339)
Screenshot: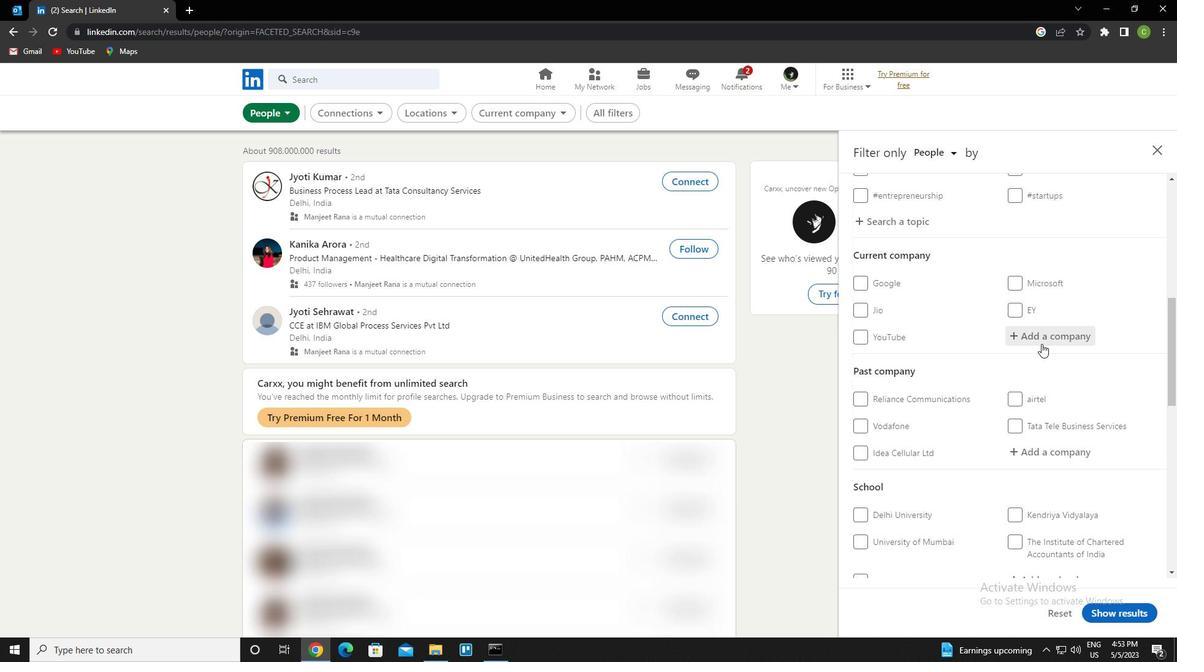 
Action: Mouse pressed left at (1050, 339)
Screenshot: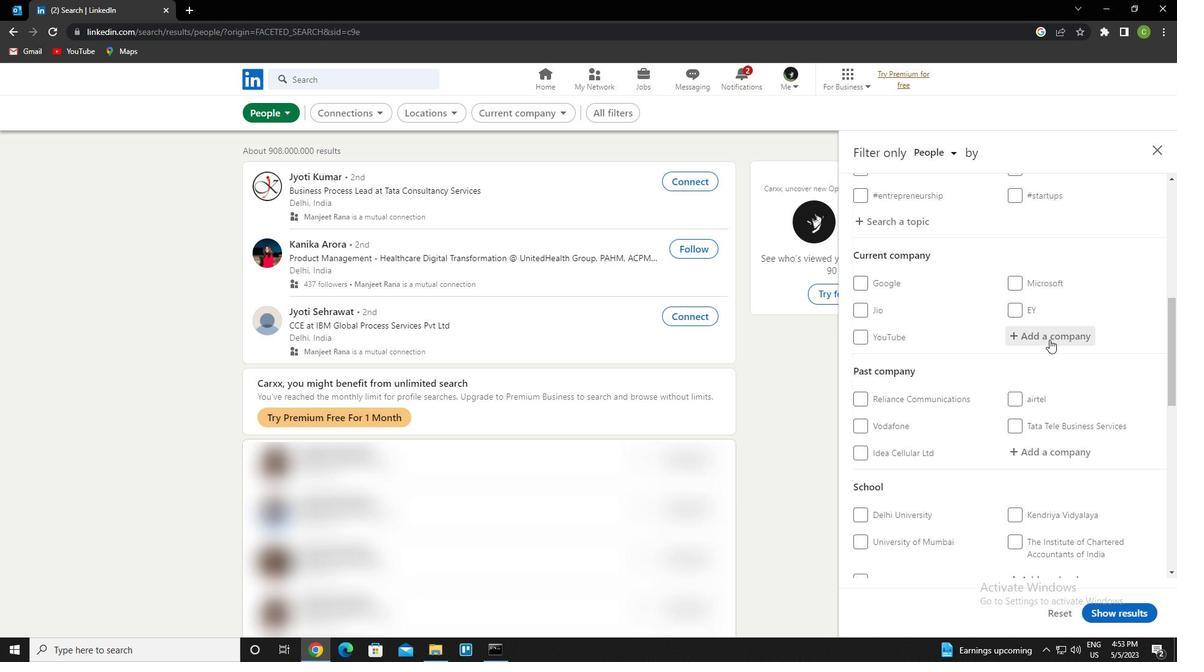 
Action: Key pressed <Key.caps_lock>h<Key.caps_lock>untingcube<Key.space>recruitment<Key.space>solution<Key.down><Key.enter>
Screenshot: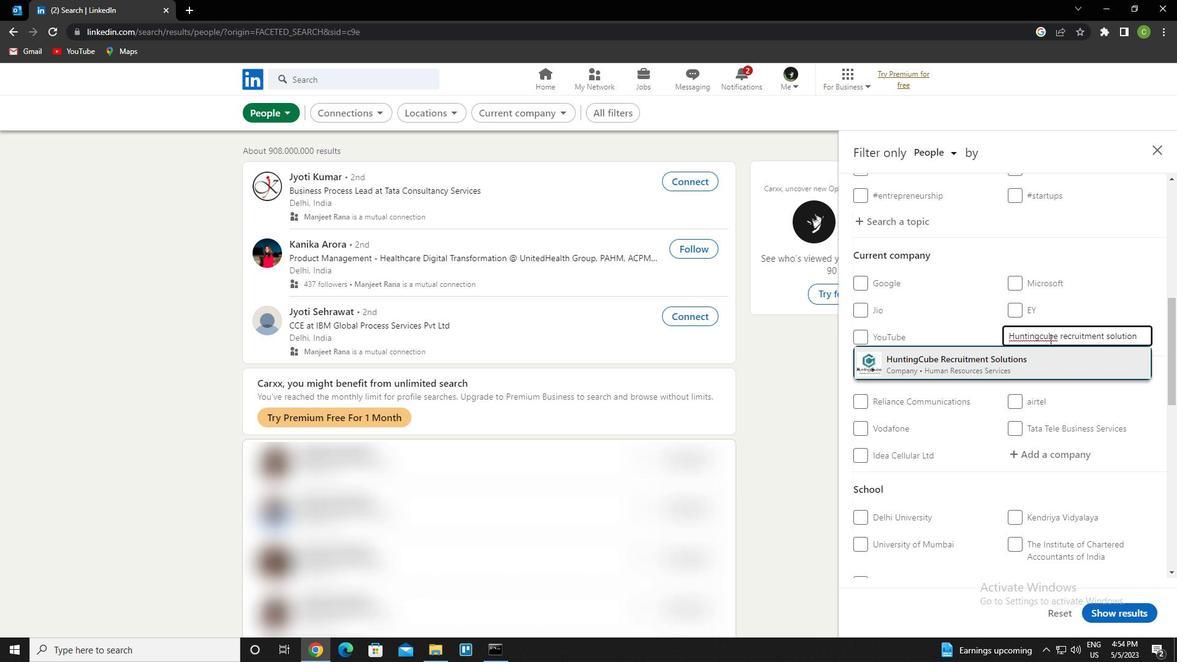 
Action: Mouse moved to (1086, 331)
Screenshot: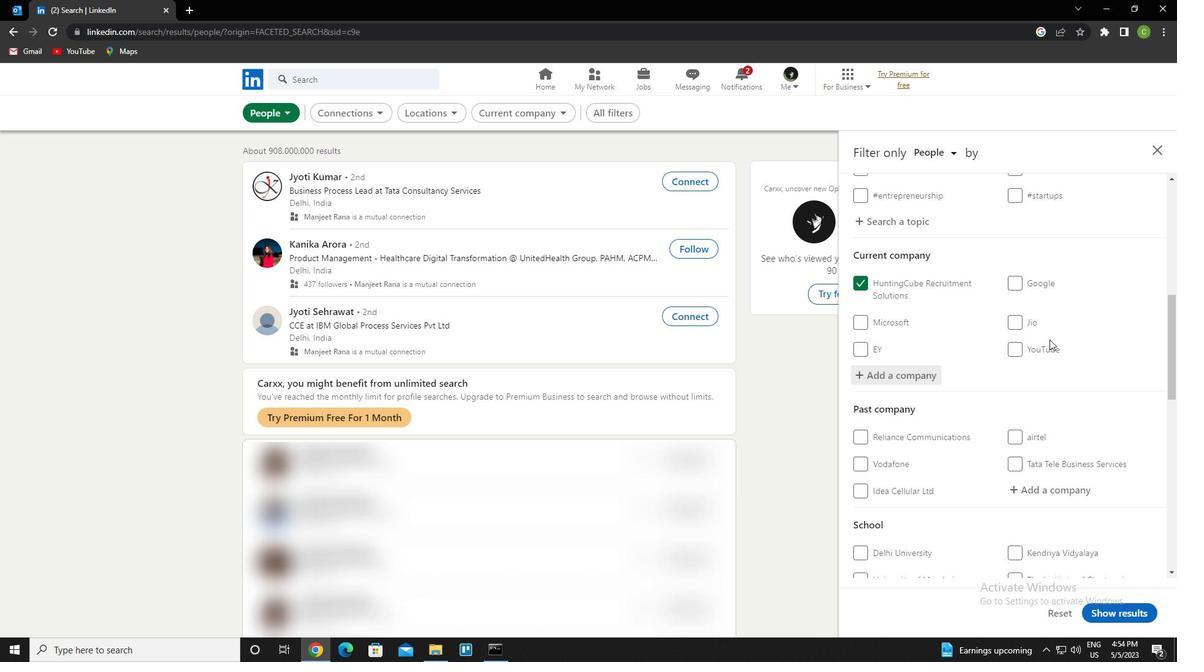 
Action: Mouse scrolled (1086, 330) with delta (0, 0)
Screenshot: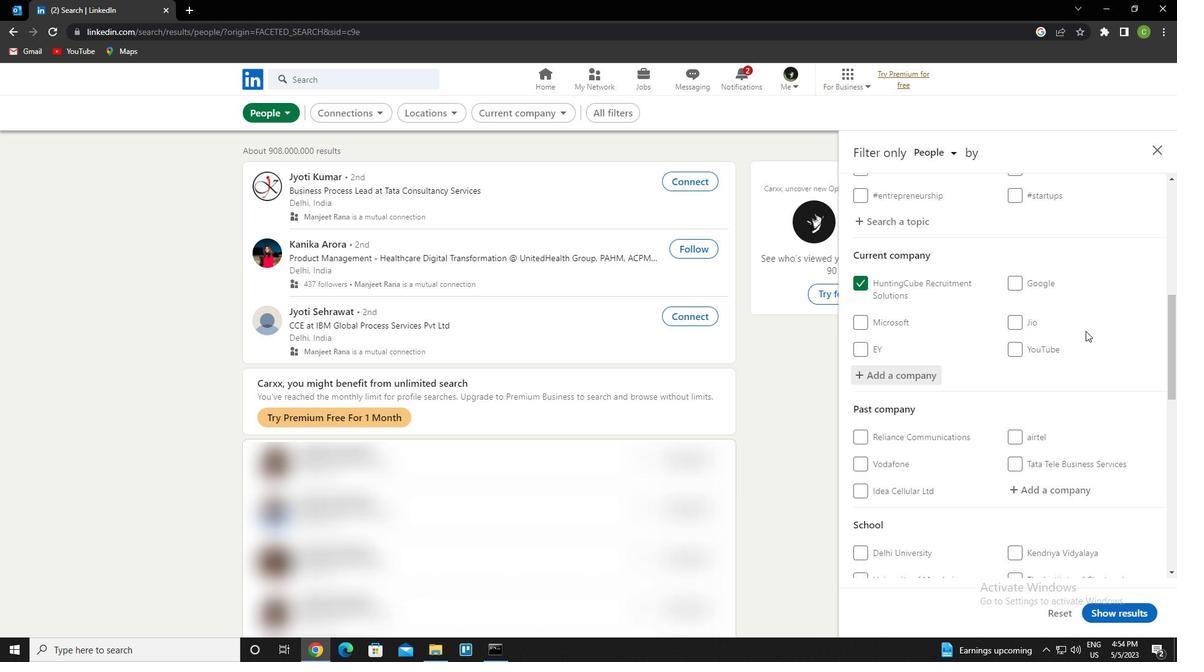 
Action: Mouse scrolled (1086, 330) with delta (0, 0)
Screenshot: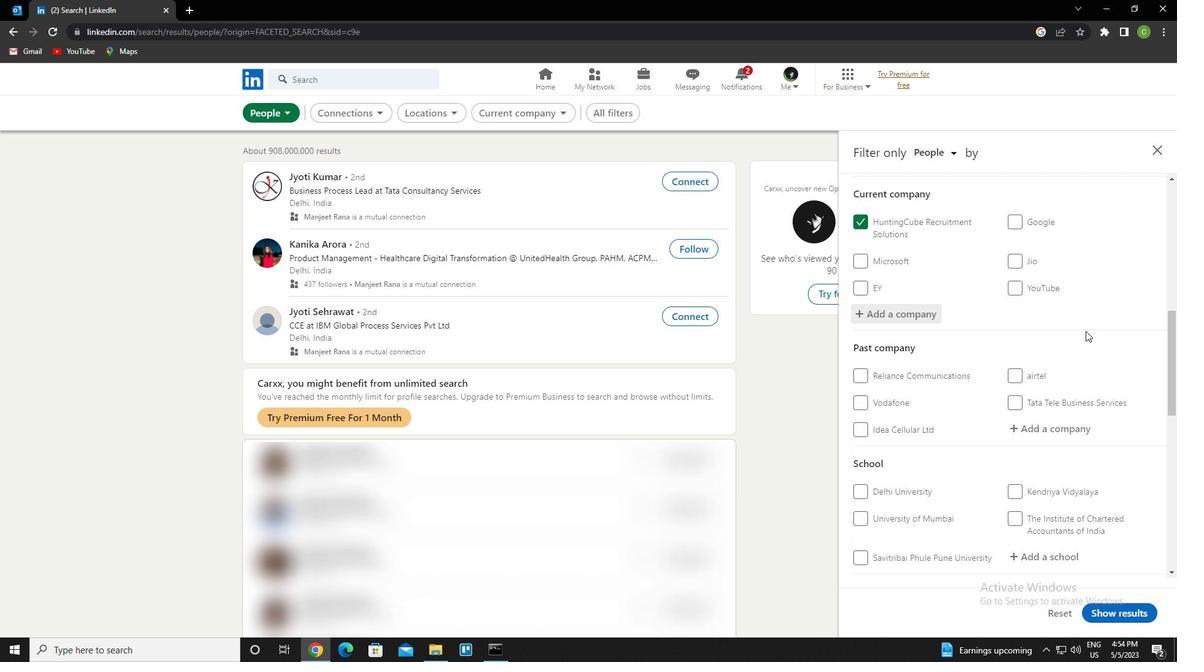 
Action: Mouse moved to (1069, 349)
Screenshot: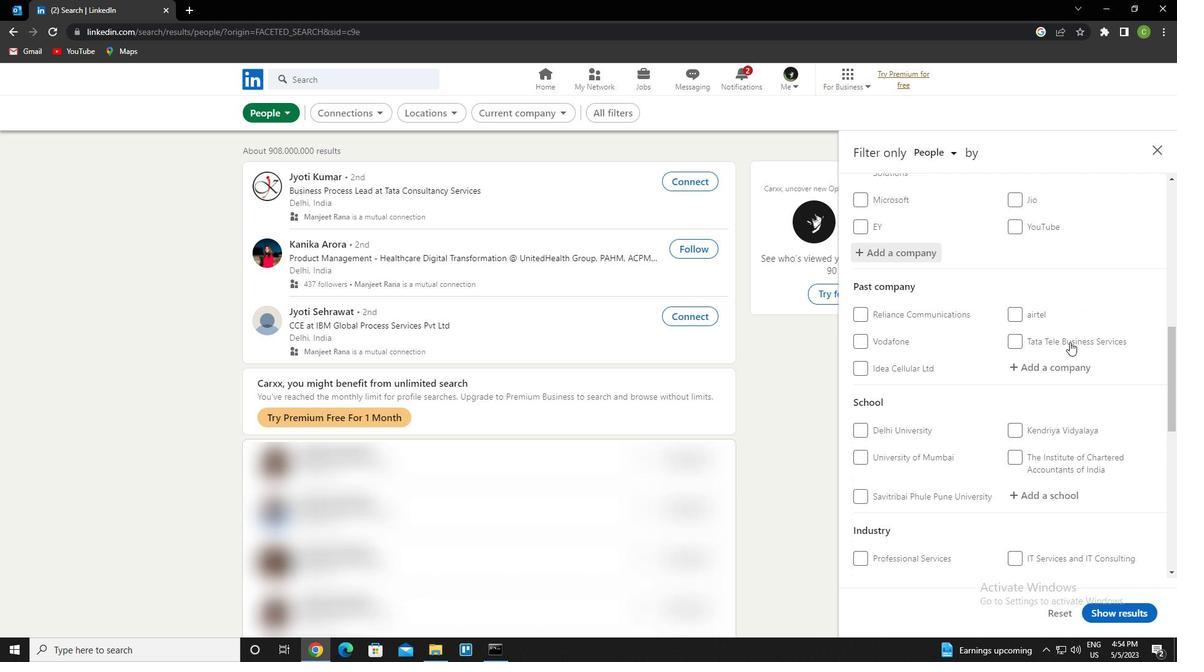 
Action: Mouse scrolled (1069, 348) with delta (0, 0)
Screenshot: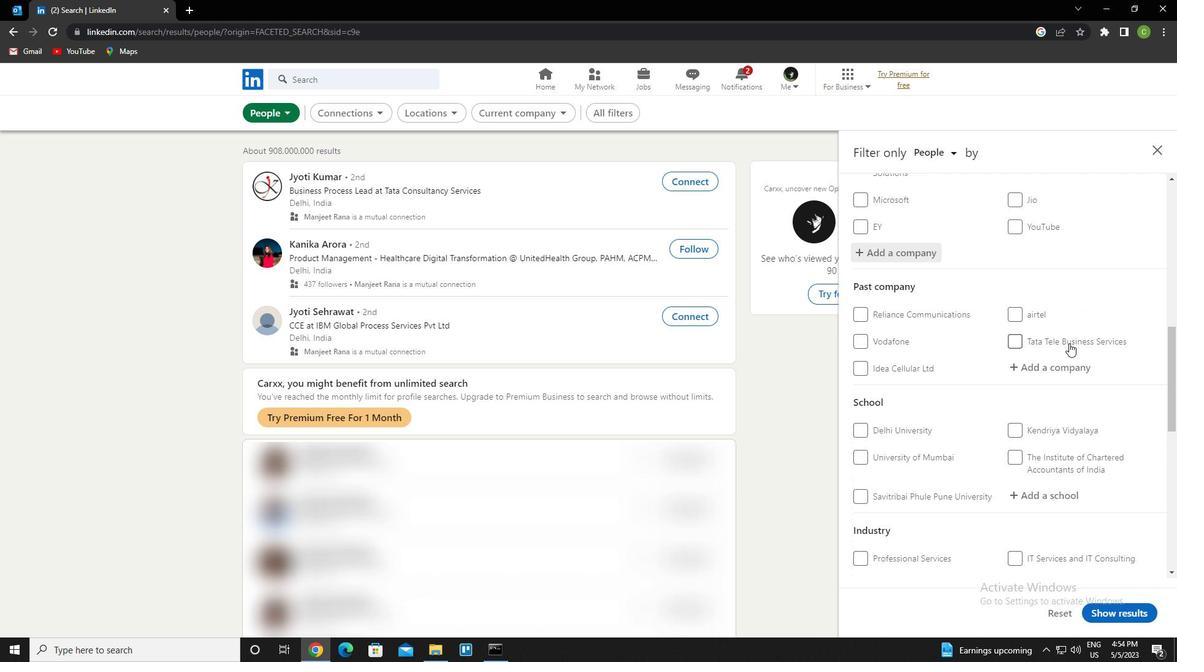 
Action: Mouse moved to (1045, 431)
Screenshot: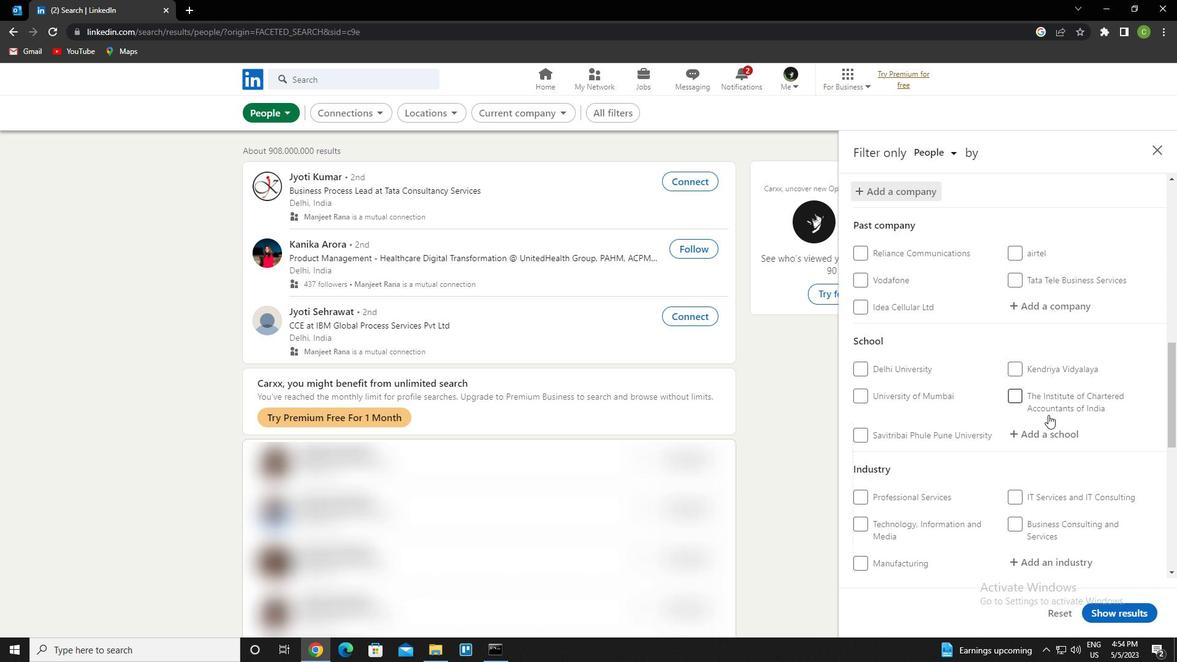 
Action: Mouse pressed left at (1045, 431)
Screenshot: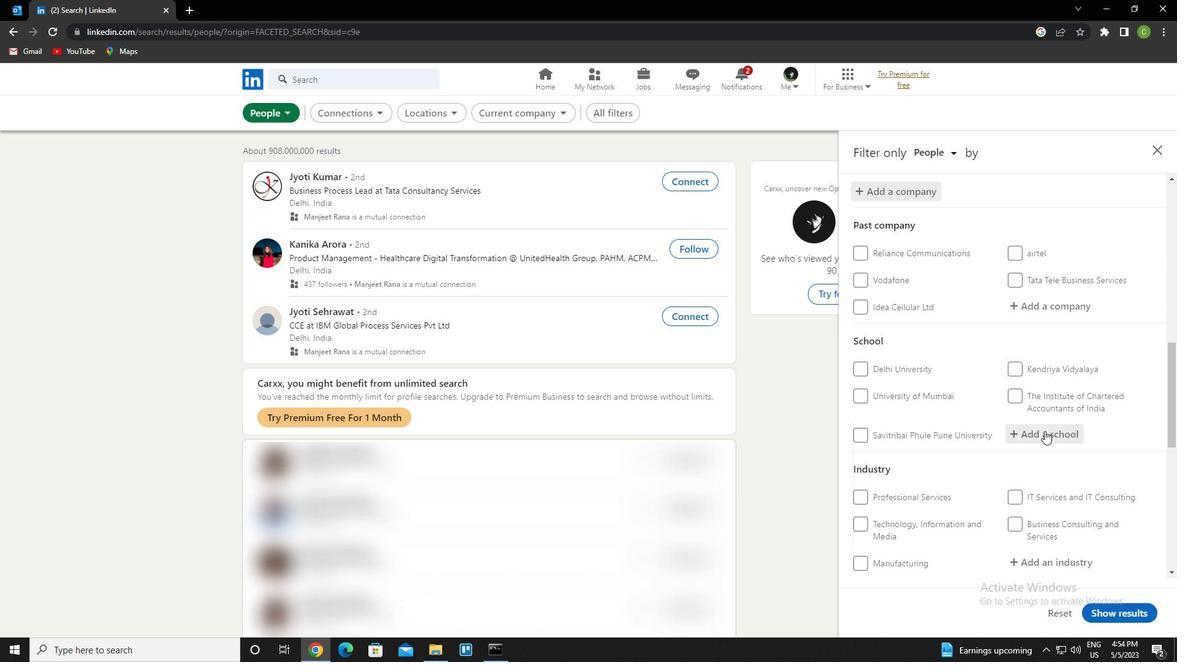 
Action: Key pressed <Key.caps_lock>b<Key.caps_lock>abu<Key.space><Key.caps_lock>b<Key.caps_lock>anarasi<Key.space>das<Key.space>university<Key.down><Key.enter>
Screenshot: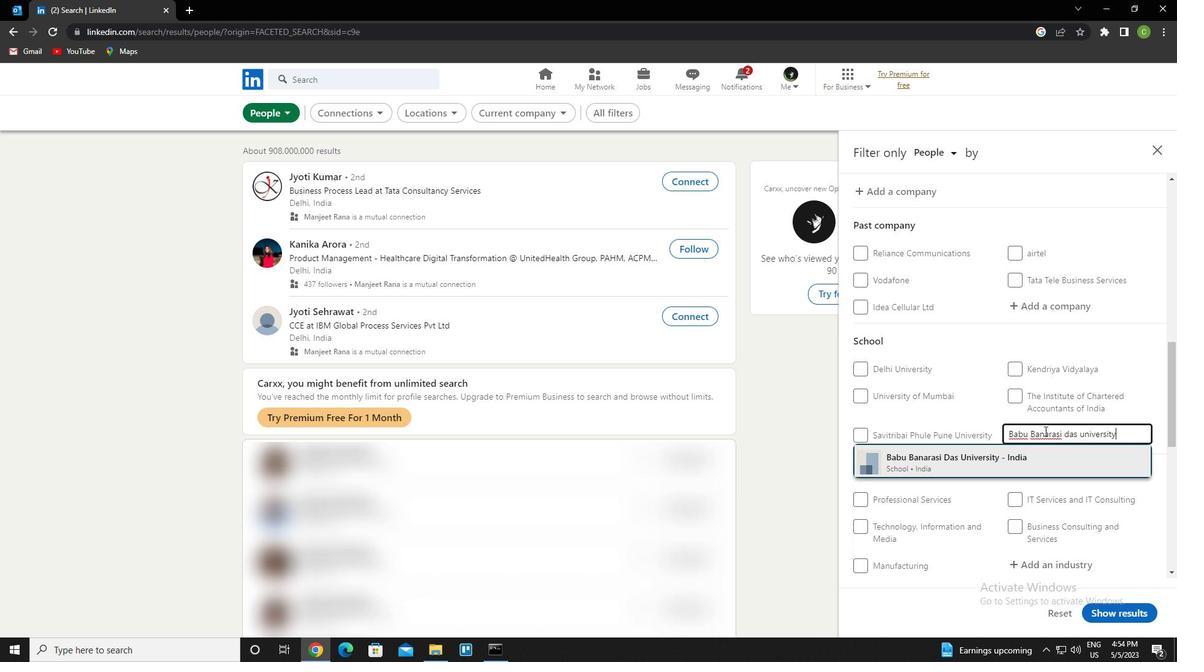 
Action: Mouse moved to (1046, 410)
Screenshot: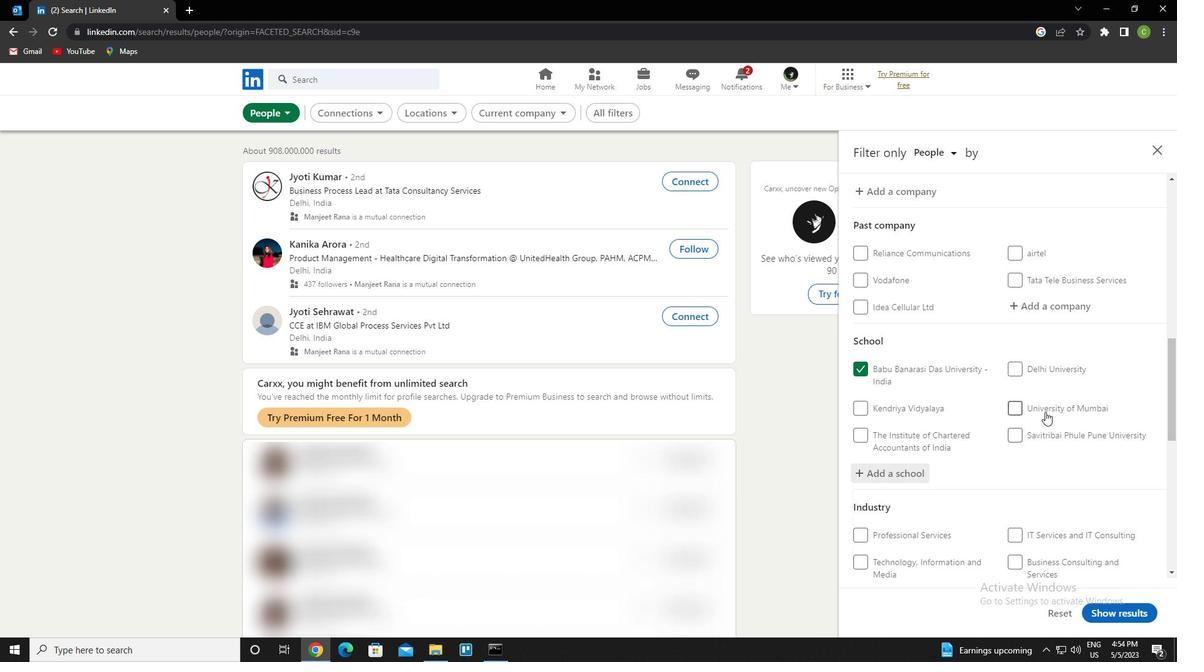 
Action: Mouse scrolled (1046, 409) with delta (0, 0)
Screenshot: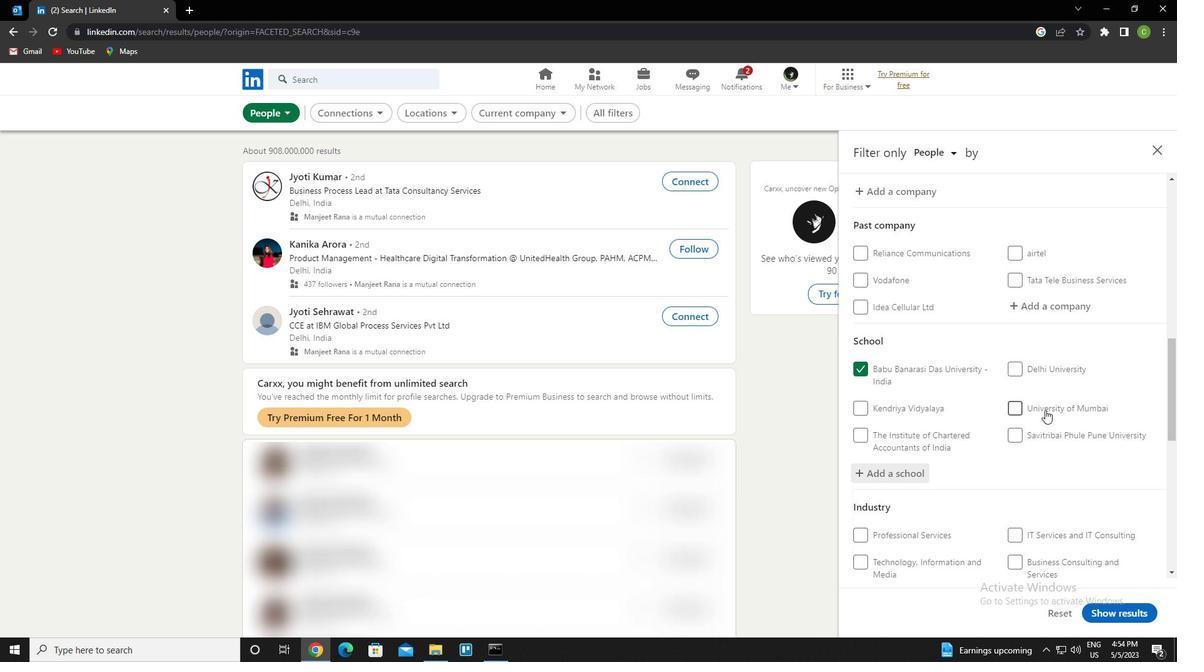 
Action: Mouse scrolled (1046, 409) with delta (0, 0)
Screenshot: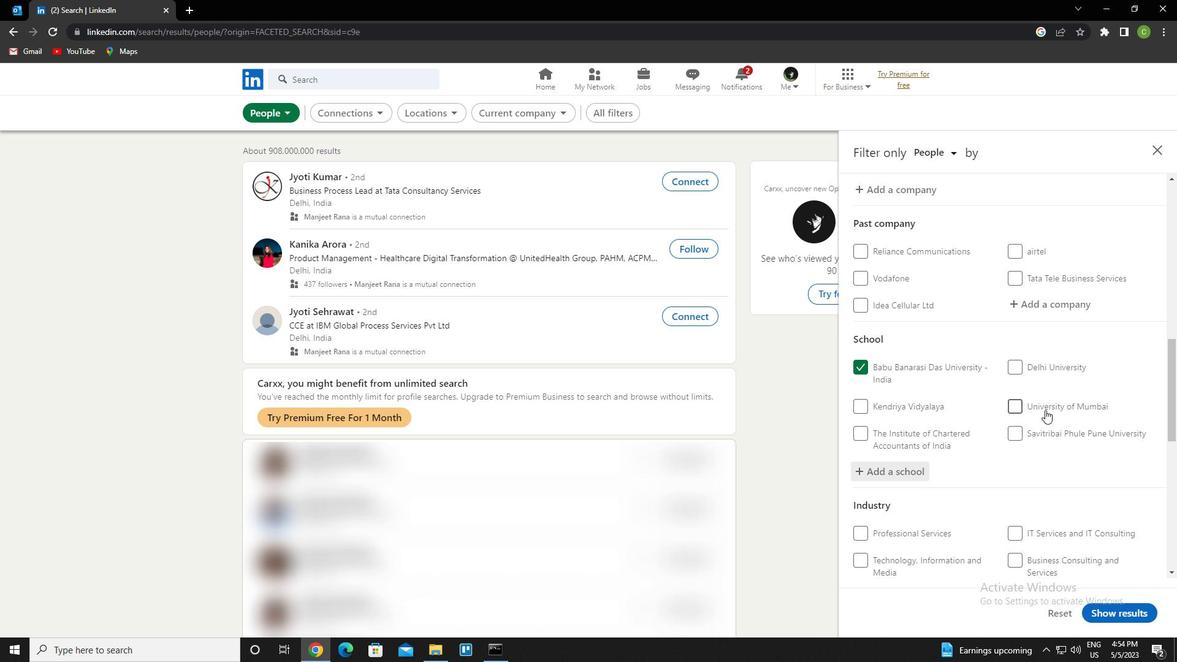 
Action: Mouse scrolled (1046, 409) with delta (0, 0)
Screenshot: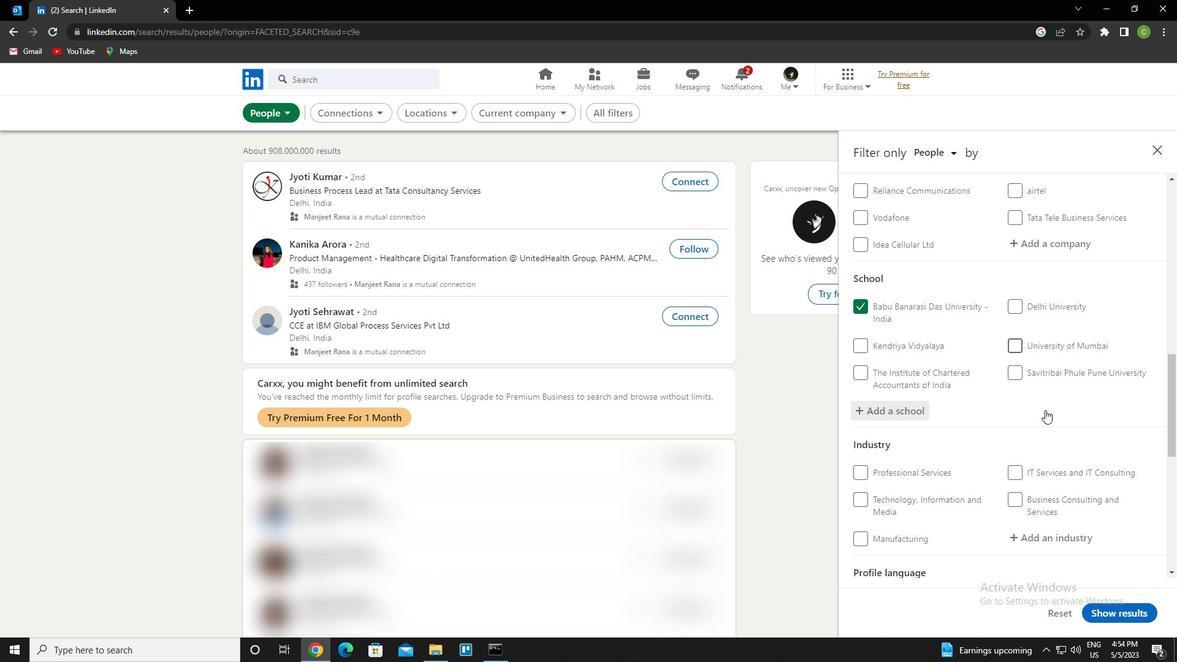 
Action: Mouse moved to (1047, 415)
Screenshot: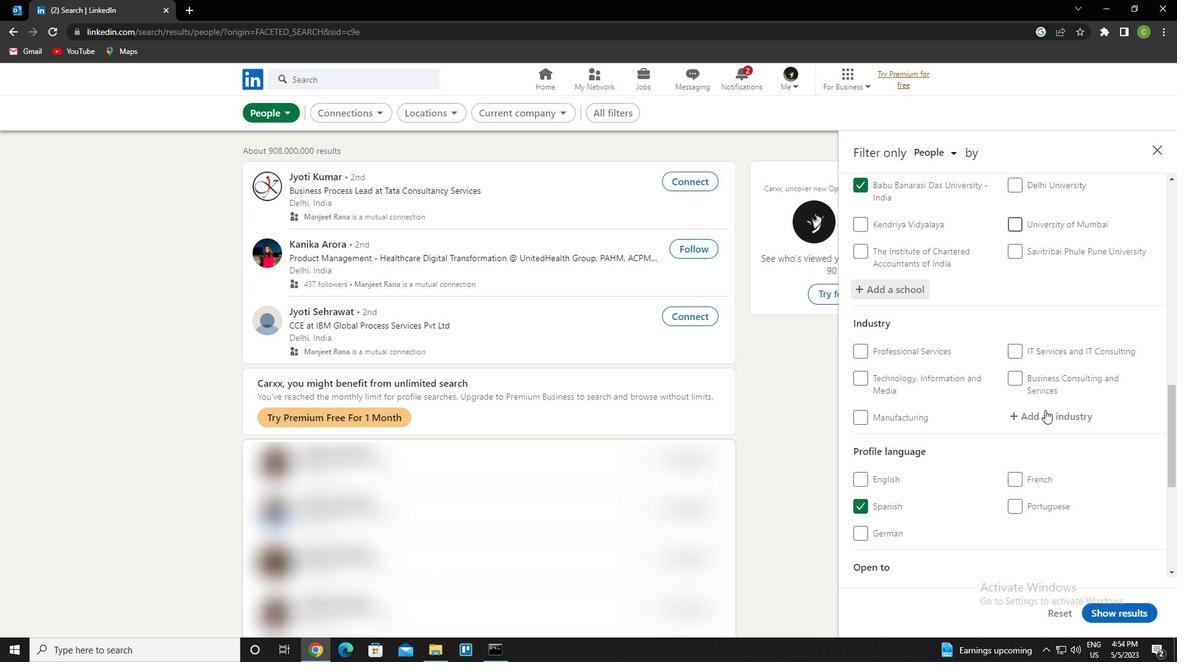 
Action: Mouse pressed left at (1047, 415)
Screenshot: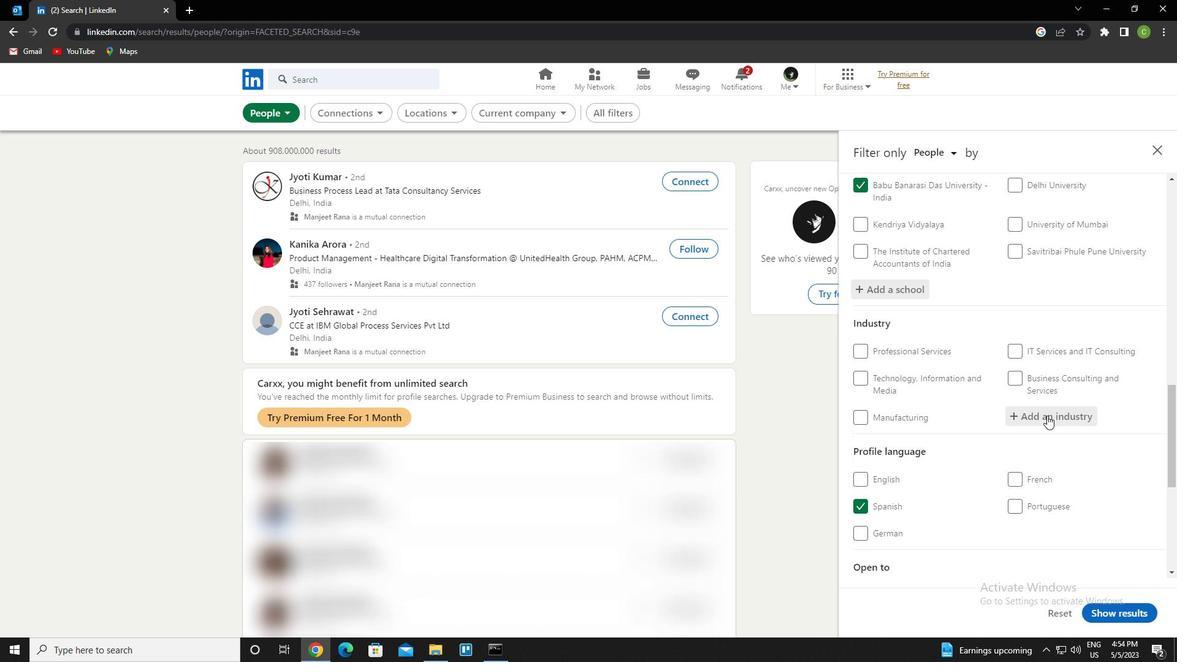 
Action: Key pressed <Key.caps_lock>e<Key.caps_lock>lectric<Key.space>lighting<Key.space>equipment<Key.down><Key.enter>
Screenshot: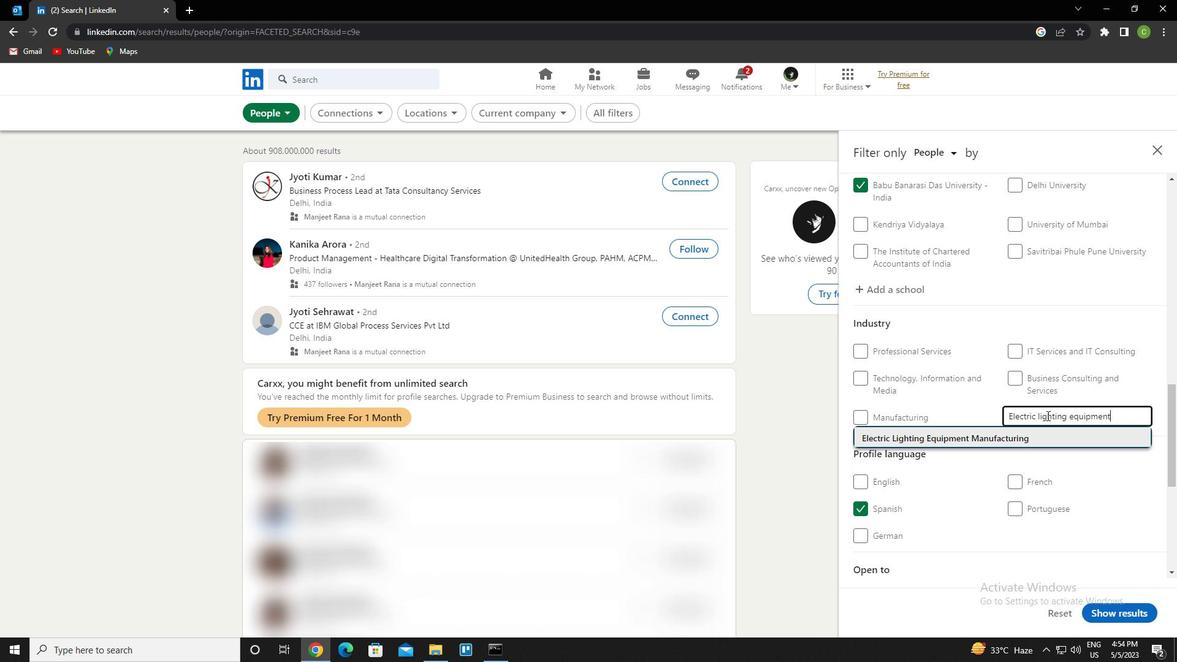 
Action: Mouse scrolled (1047, 415) with delta (0, 0)
Screenshot: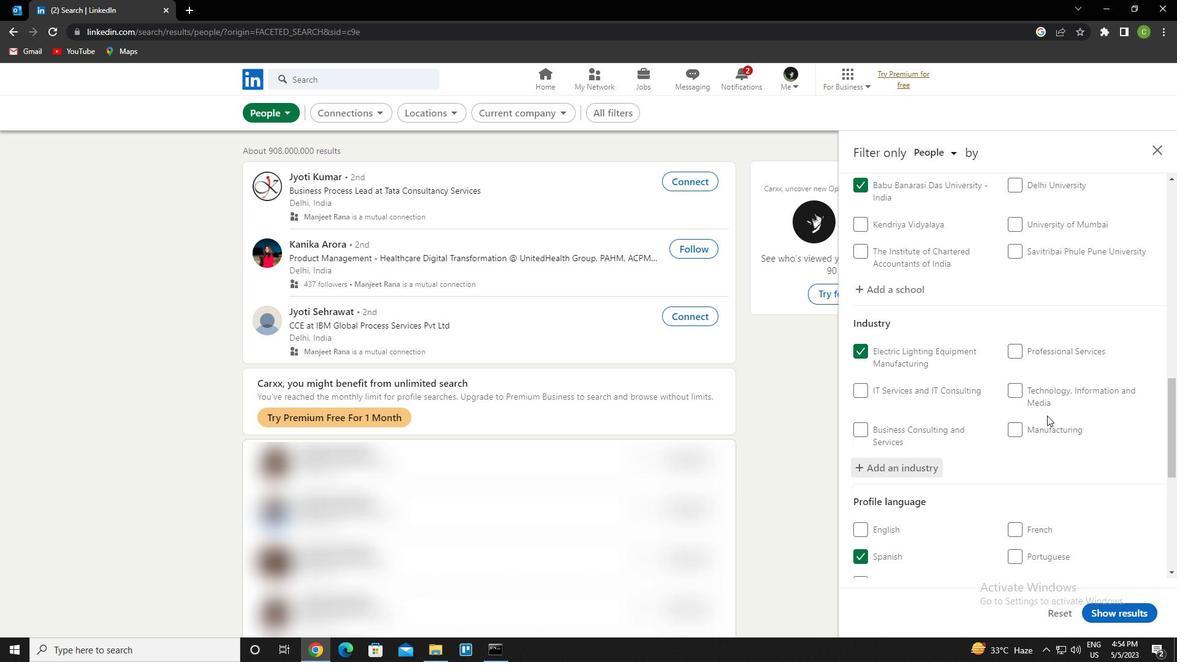 
Action: Mouse moved to (1039, 430)
Screenshot: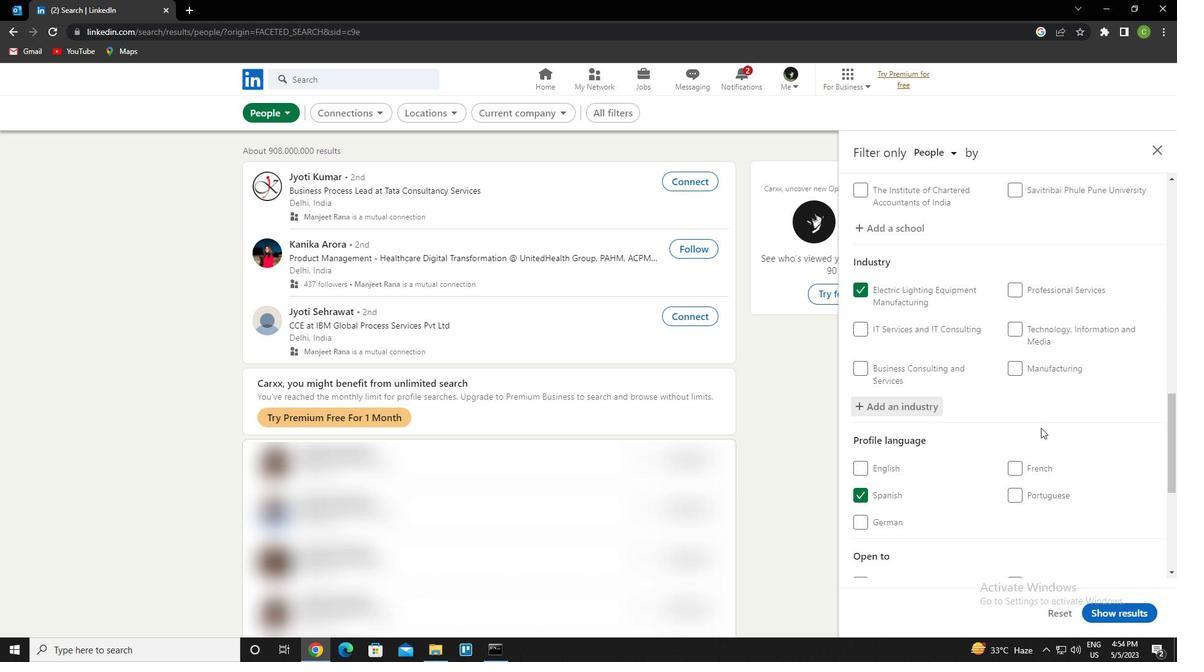 
Action: Mouse scrolled (1039, 429) with delta (0, 0)
Screenshot: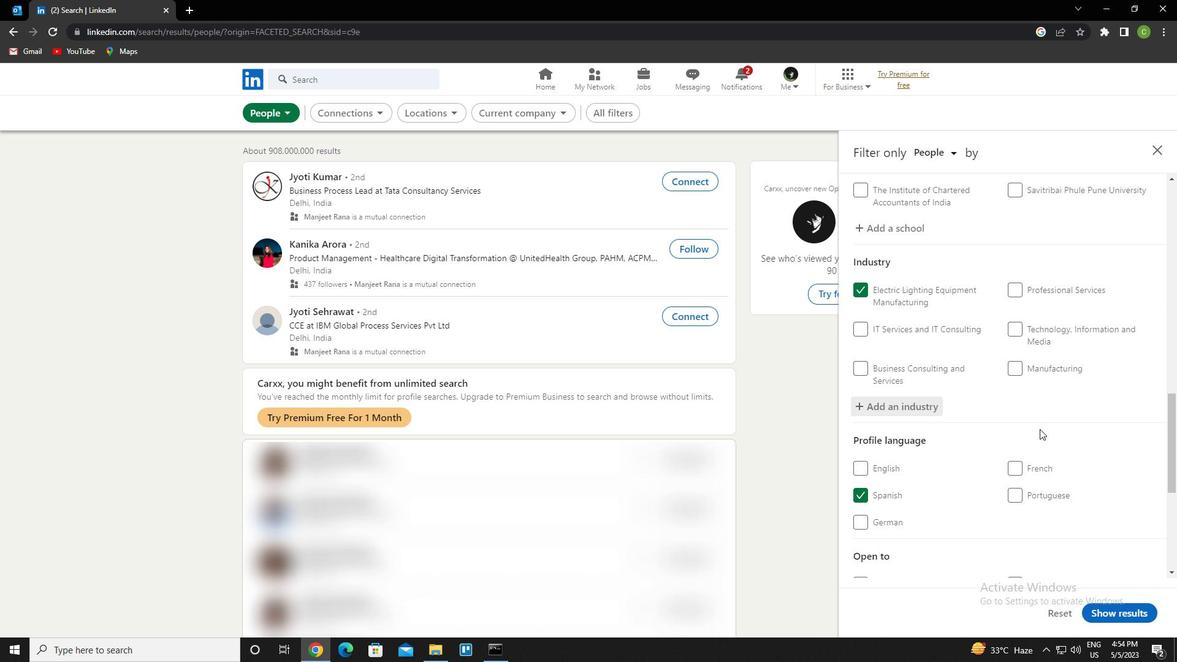 
Action: Mouse moved to (1036, 430)
Screenshot: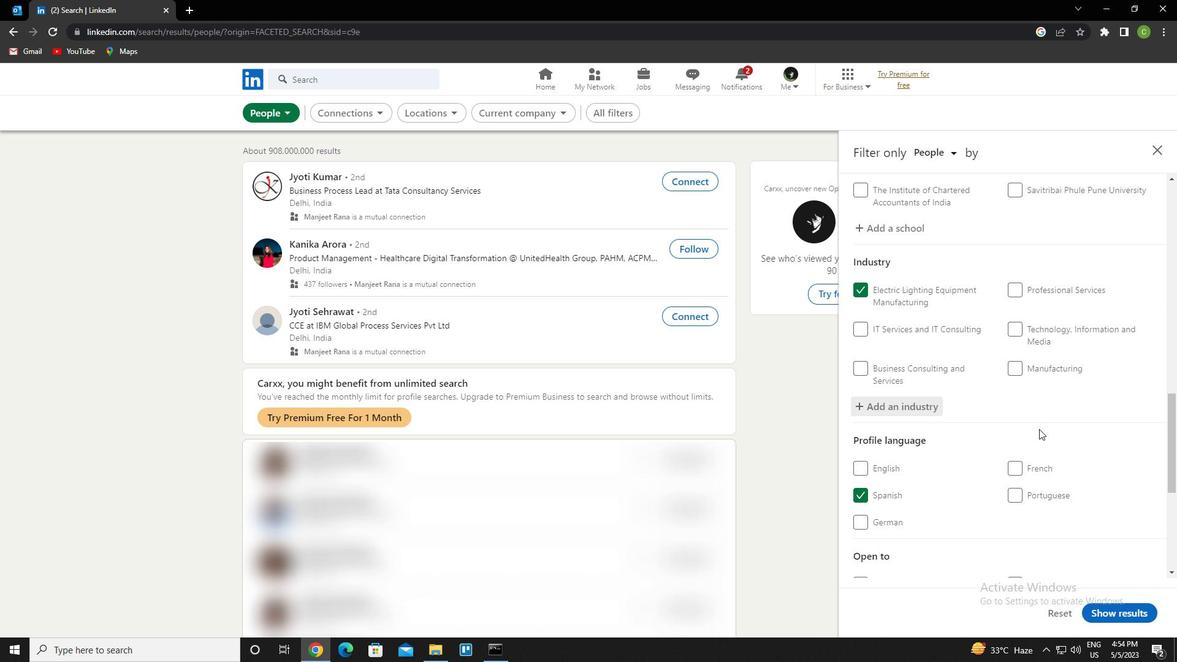 
Action: Mouse scrolled (1036, 429) with delta (0, 0)
Screenshot: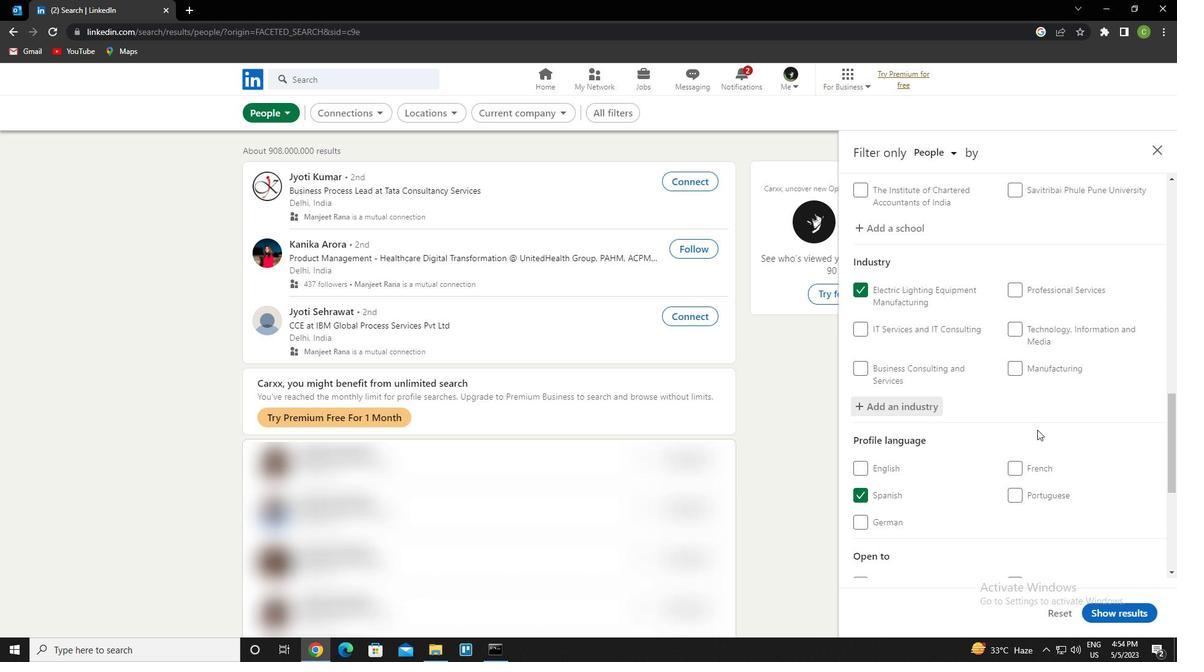 
Action: Mouse scrolled (1036, 429) with delta (0, 0)
Screenshot: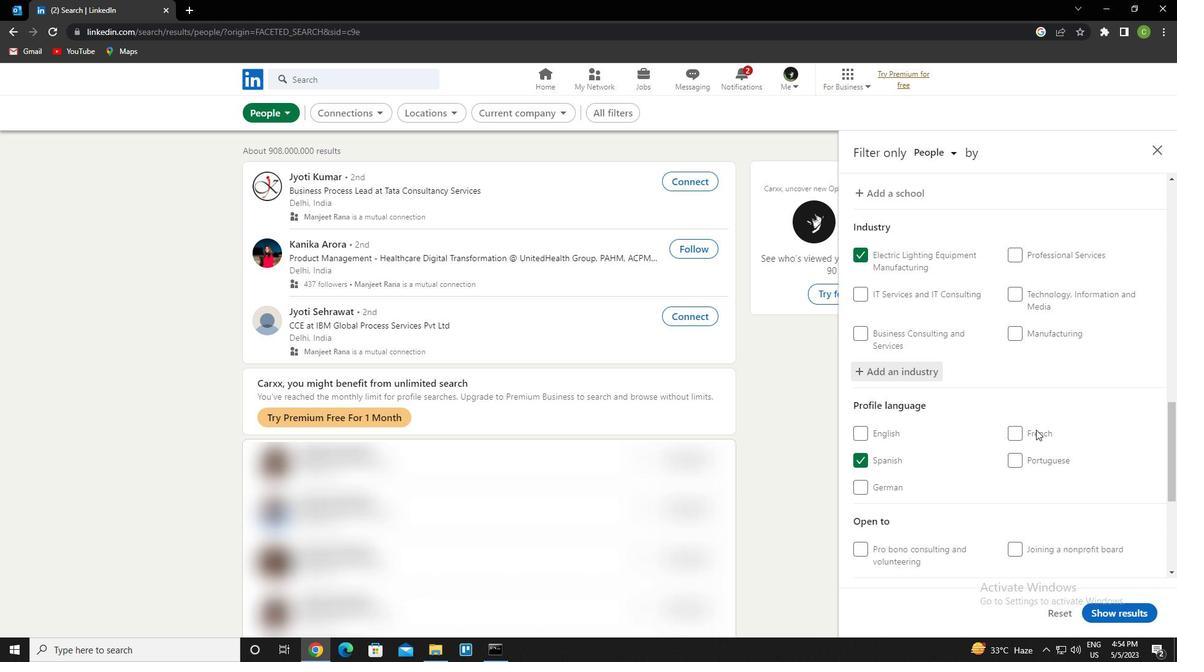 
Action: Mouse scrolled (1036, 429) with delta (0, 0)
Screenshot: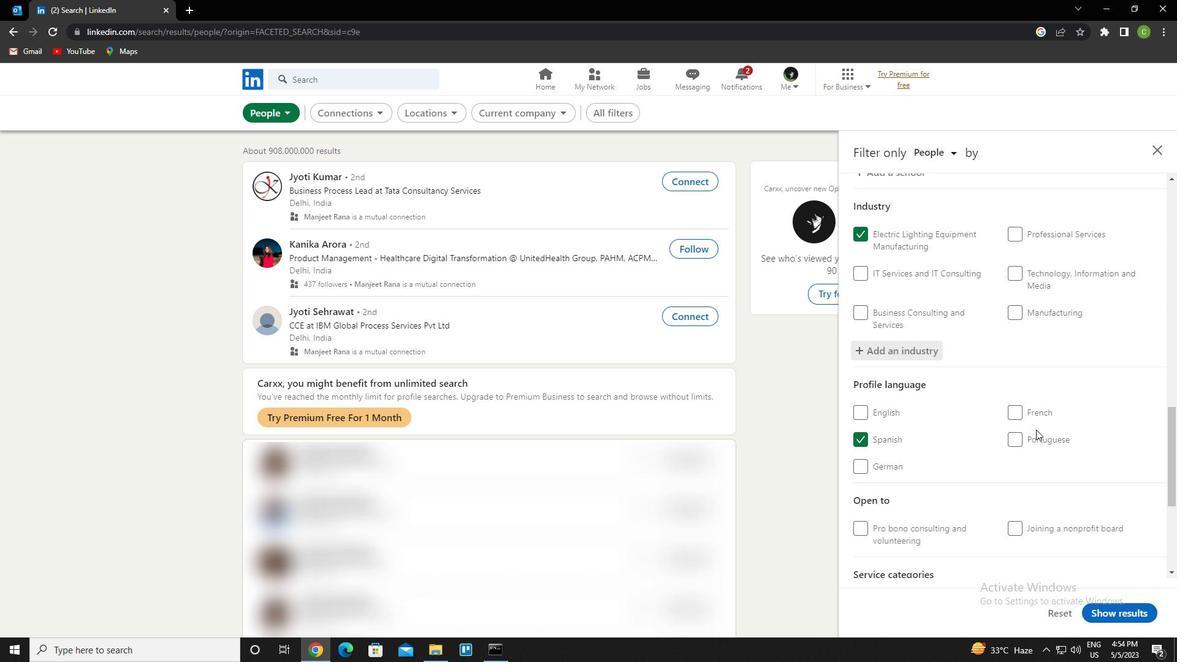 
Action: Mouse scrolled (1036, 429) with delta (0, 0)
Screenshot: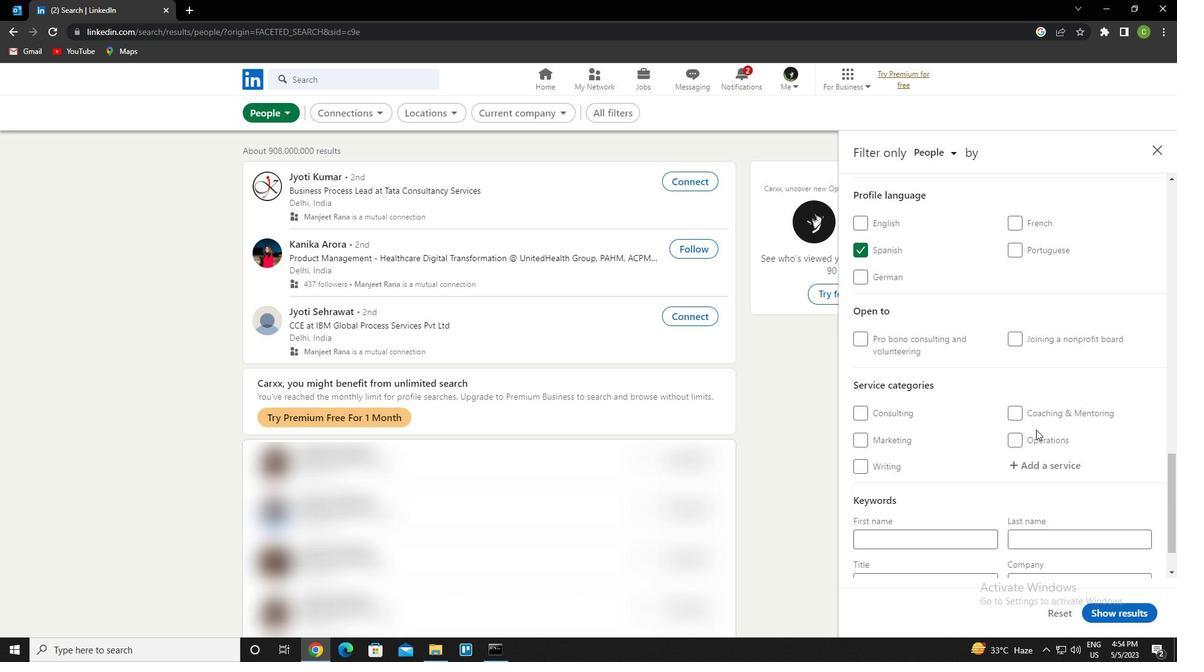 
Action: Mouse scrolled (1036, 429) with delta (0, 0)
Screenshot: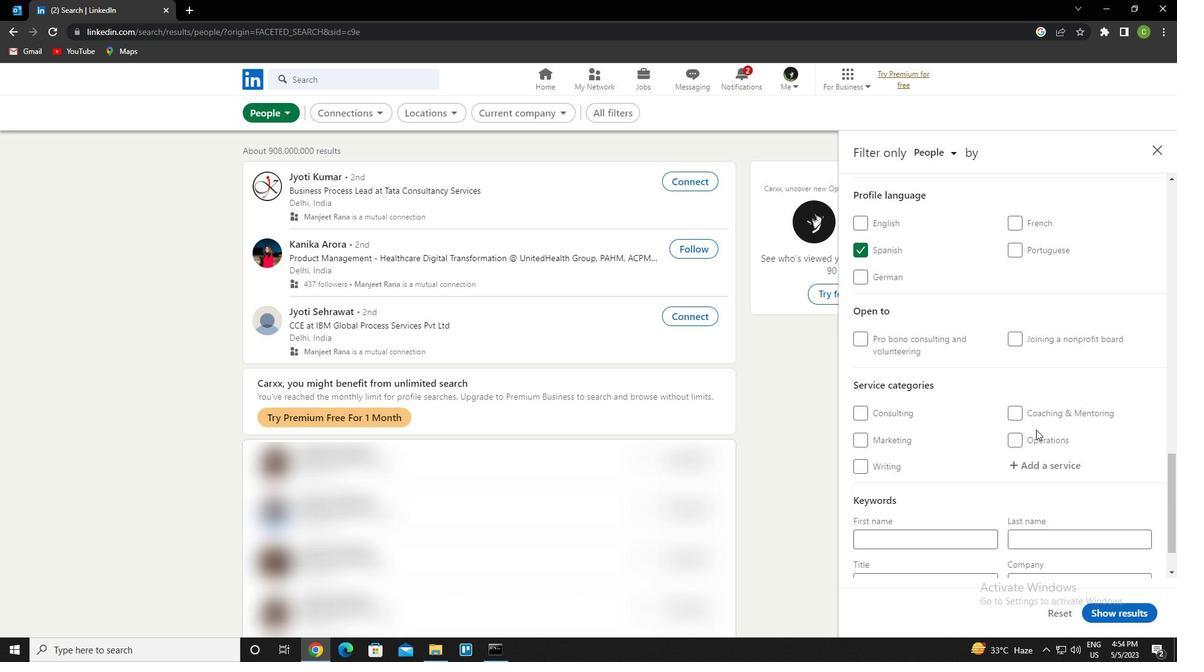 
Action: Mouse moved to (1047, 414)
Screenshot: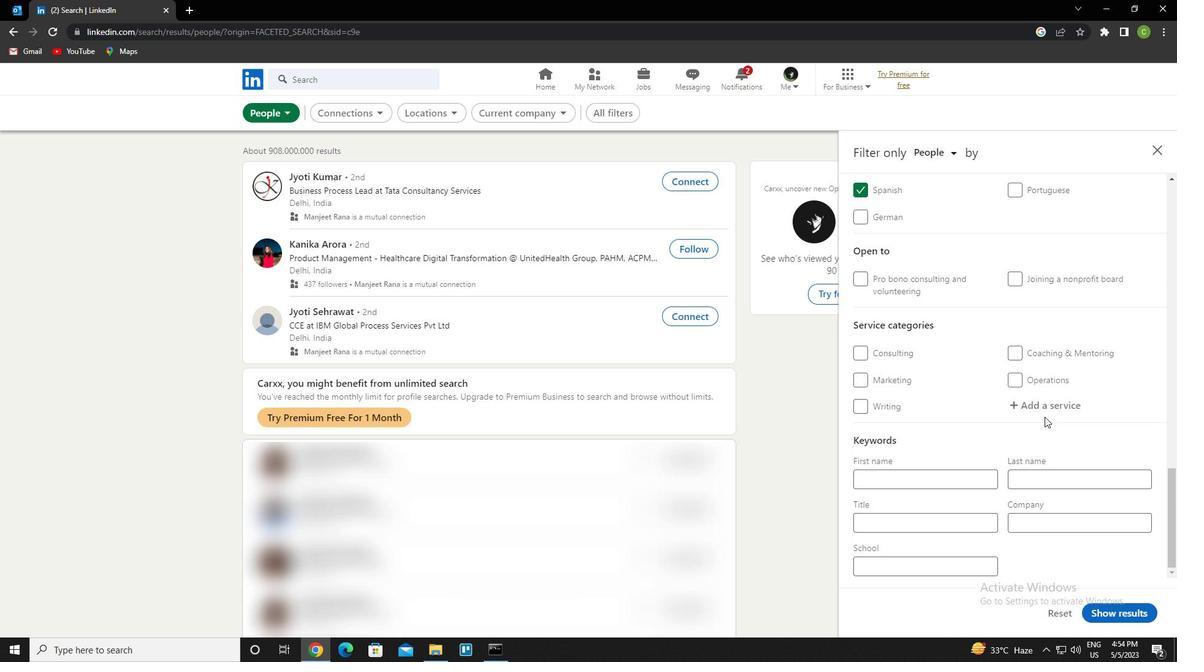 
Action: Mouse pressed left at (1047, 414)
Screenshot: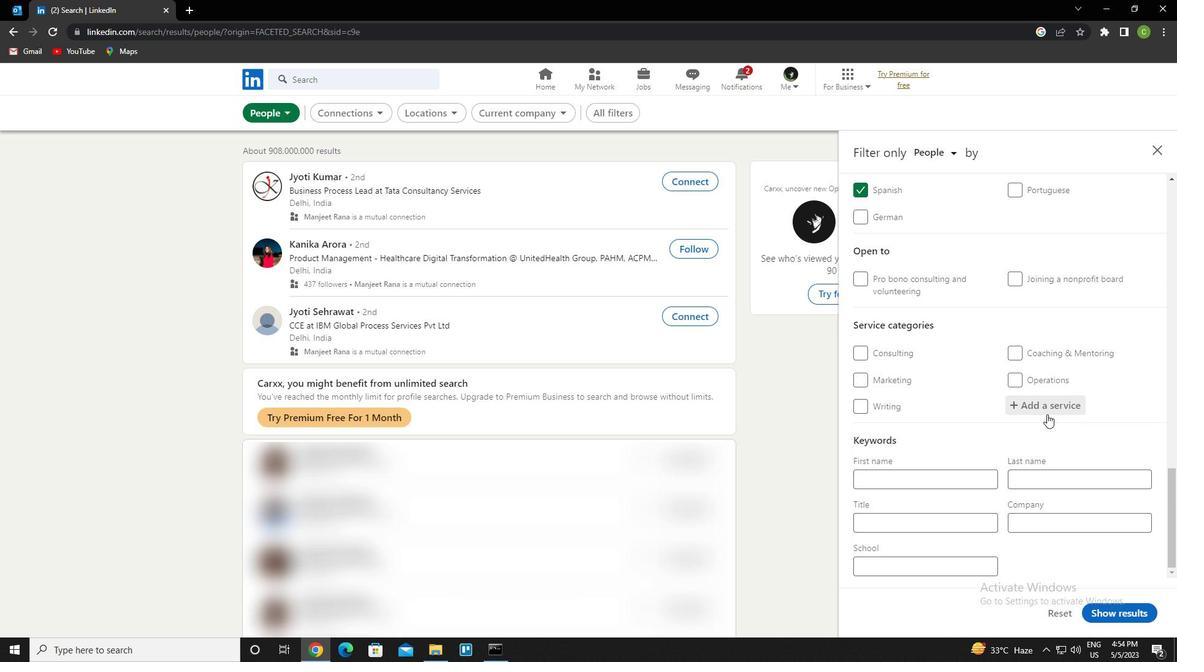 
Action: Key pressed <Key.caps_lock>f<Key.caps_lock>inancial<Key.space><Key.caps_lock>a<Key.caps_lock>dvisory<Key.down><Key.enter>
Screenshot: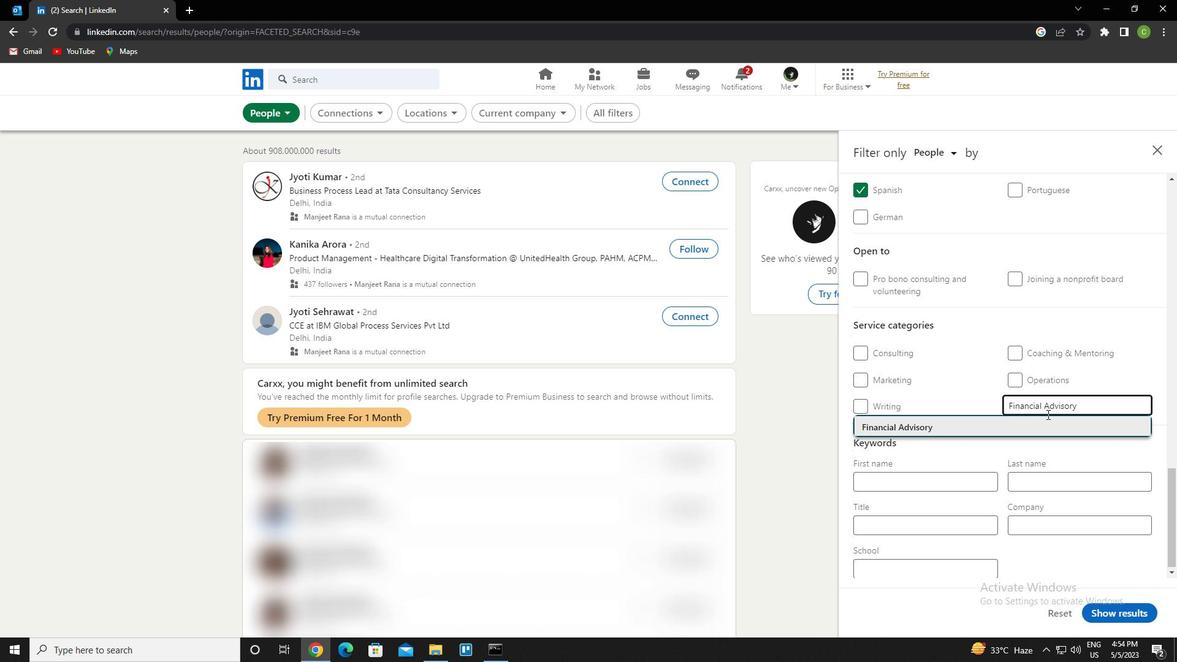 
Action: Mouse scrolled (1047, 414) with delta (0, 0)
Screenshot: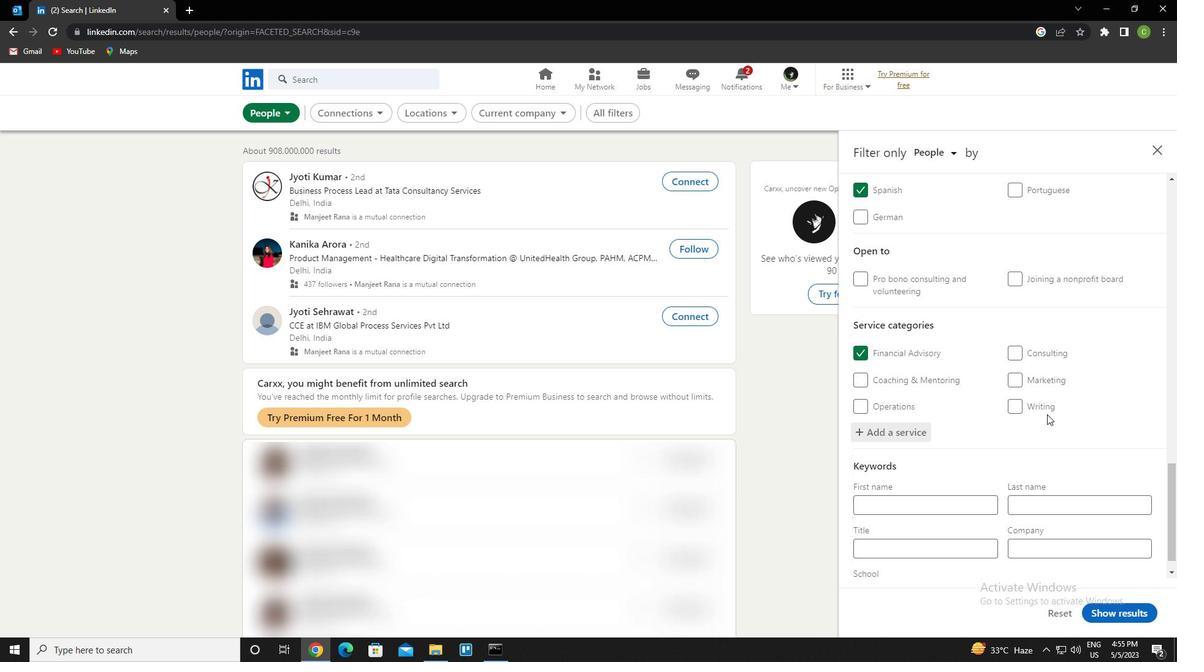 
Action: Mouse scrolled (1047, 414) with delta (0, 0)
Screenshot: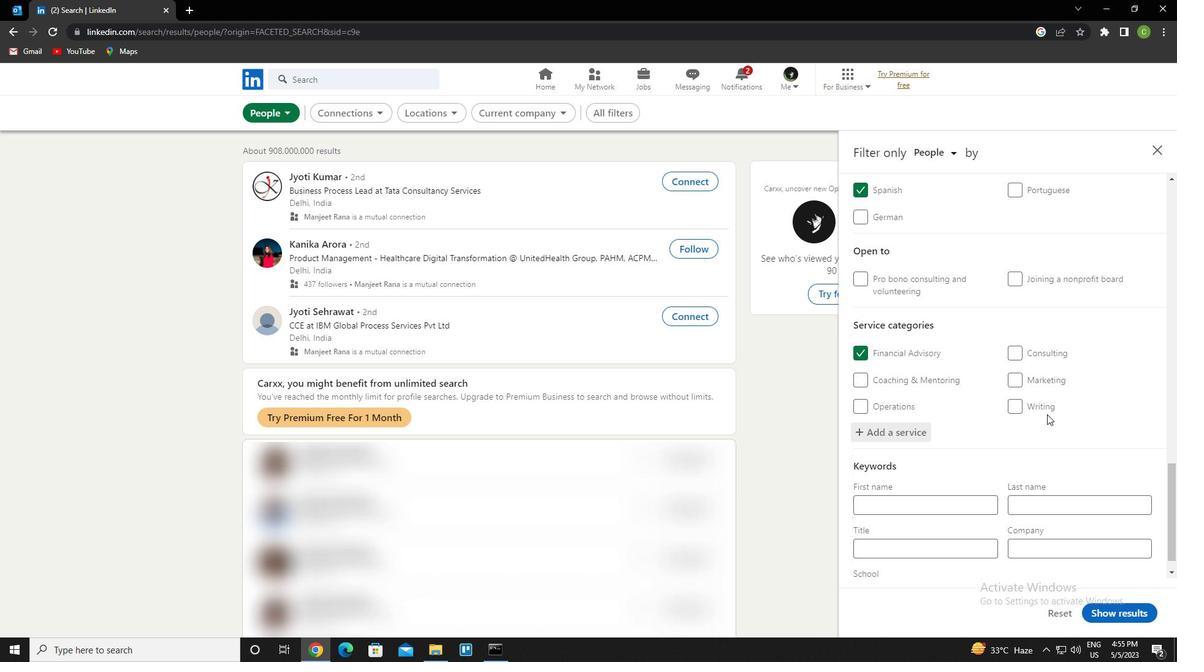 
Action: Mouse scrolled (1047, 414) with delta (0, 0)
Screenshot: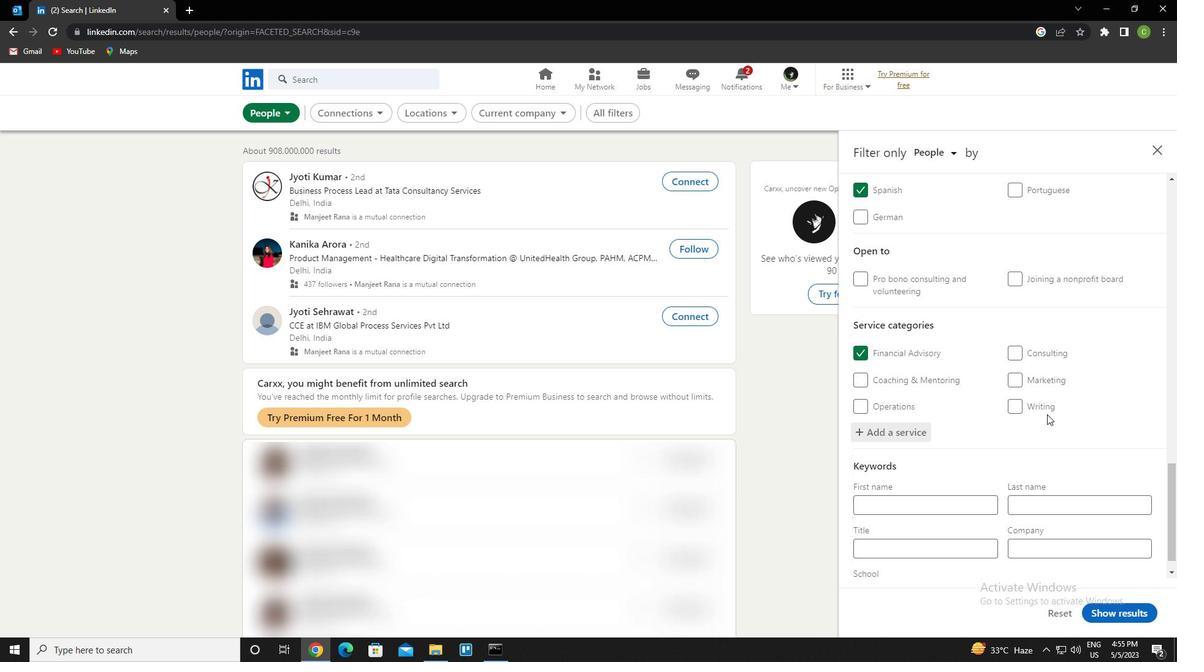 
Action: Mouse scrolled (1047, 414) with delta (0, 0)
Screenshot: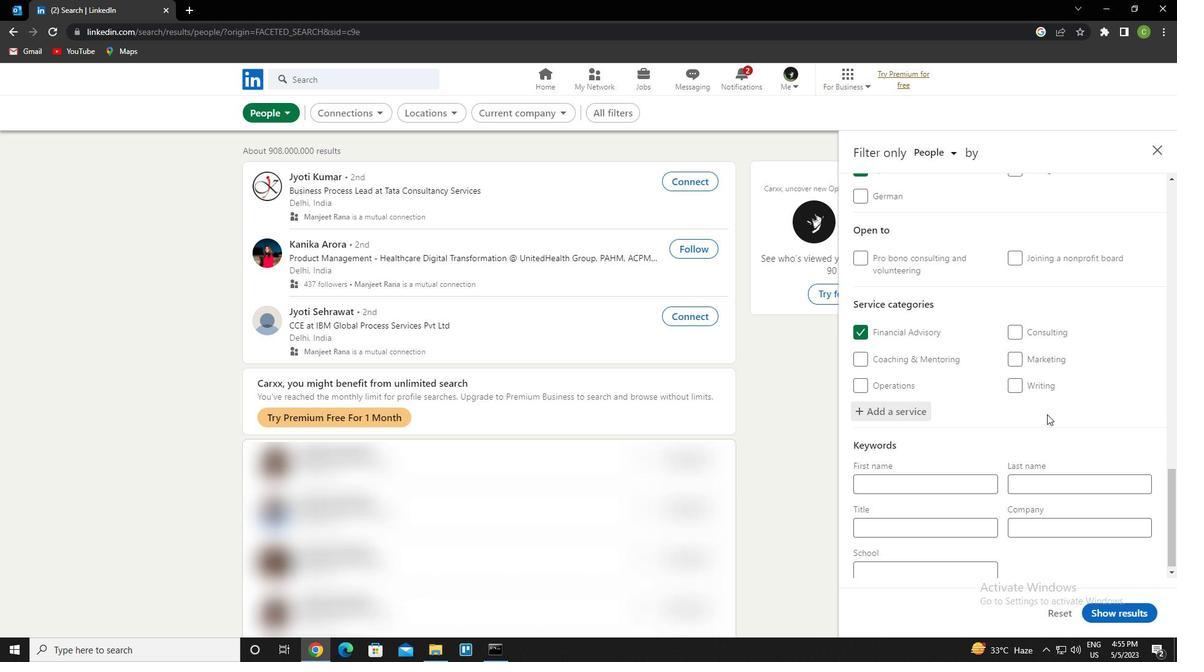 
Action: Mouse moved to (931, 525)
Screenshot: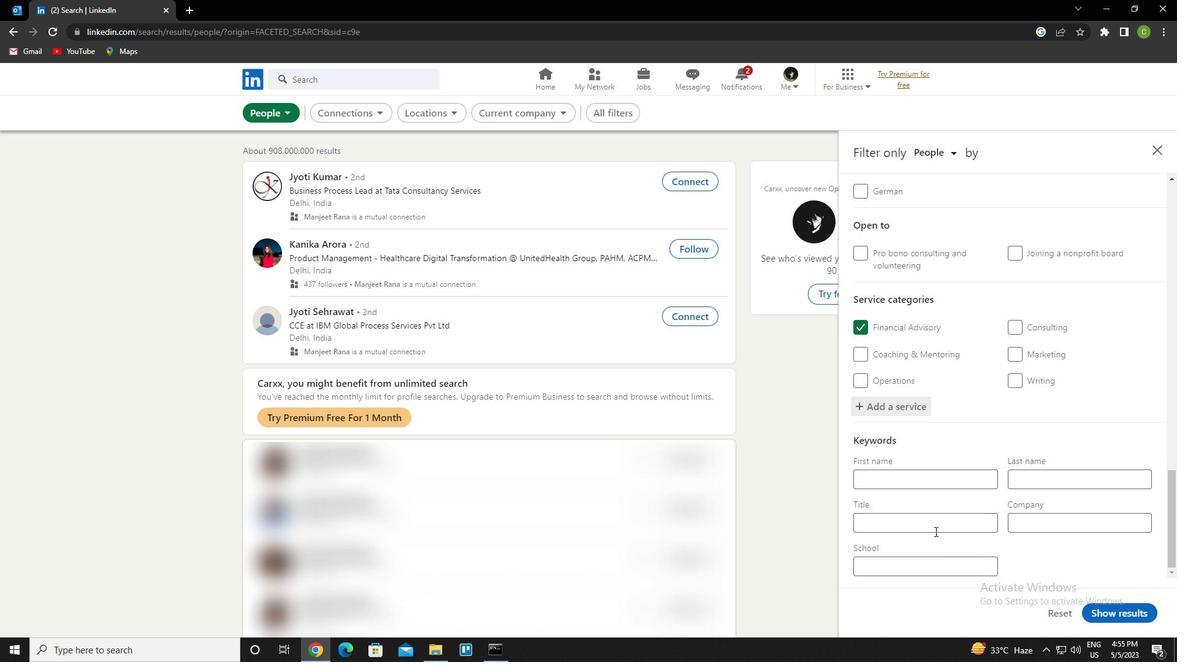 
Action: Mouse pressed left at (931, 525)
Screenshot: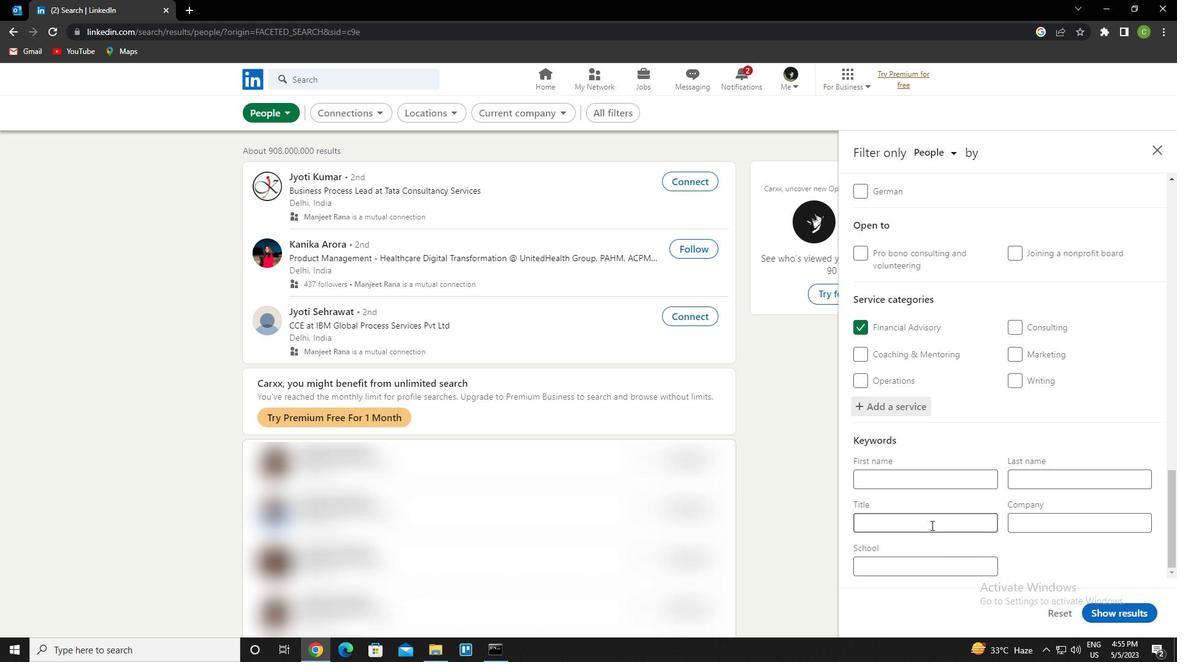 
Action: Key pressed <Key.caps_lock>m<Key.caps_lock>akeup<Key.space><Key.caps_lock>a<Key.caps_lock>rtist
Screenshot: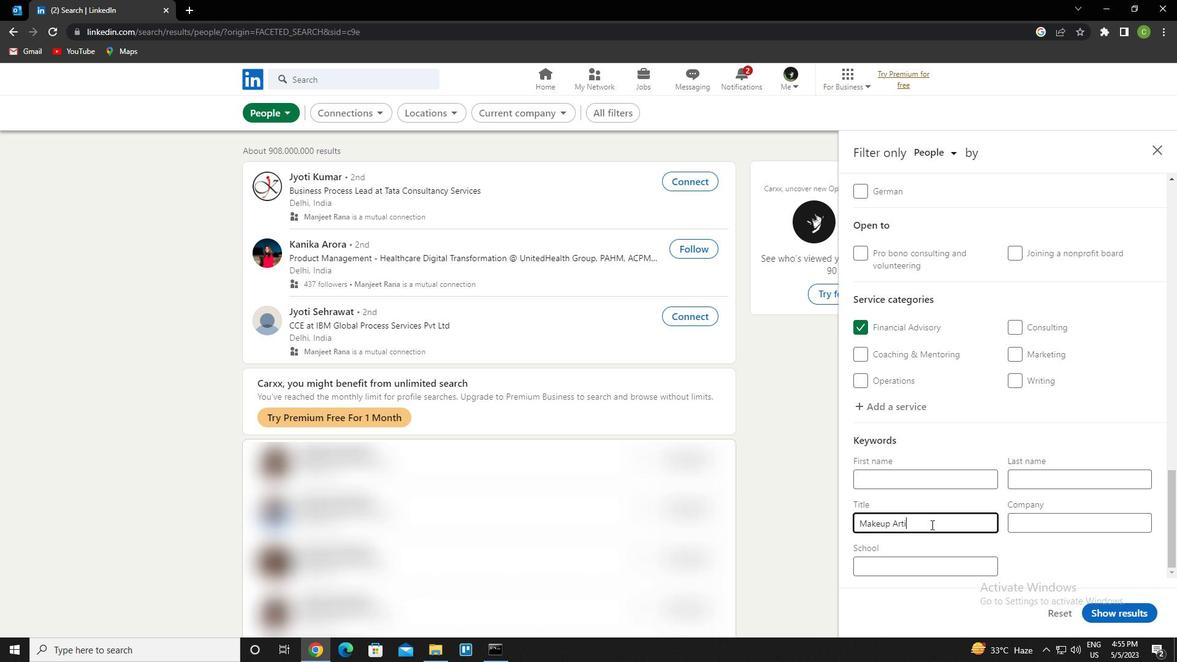 
Action: Mouse moved to (1128, 611)
Screenshot: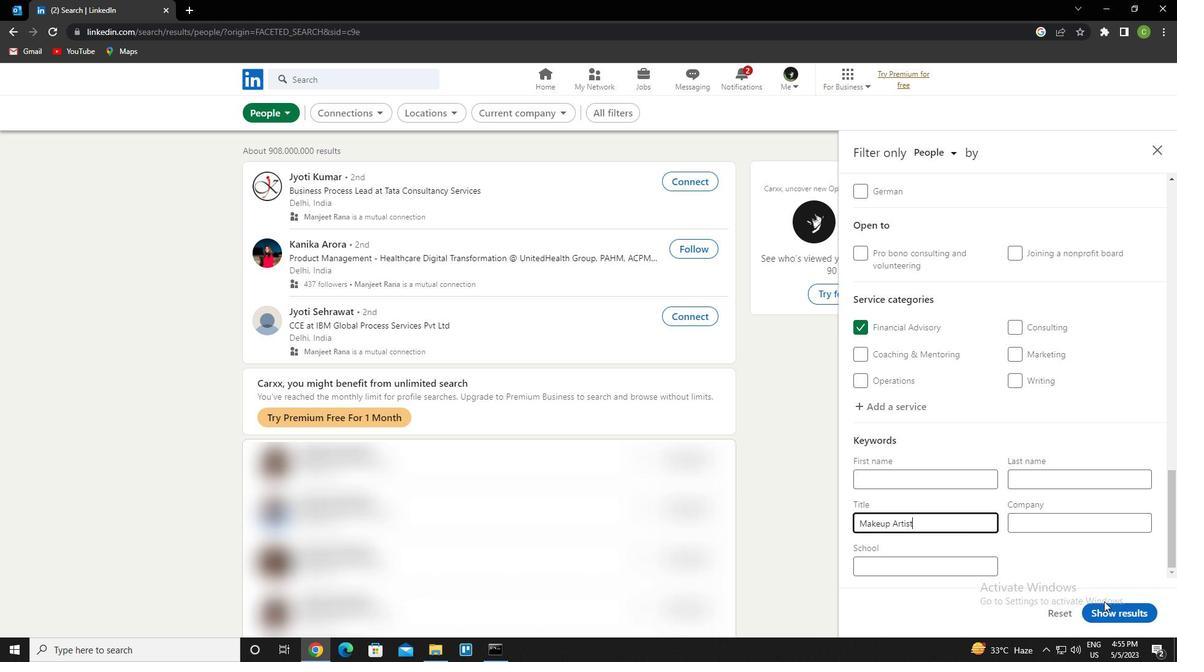 
Action: Mouse pressed left at (1128, 611)
Screenshot: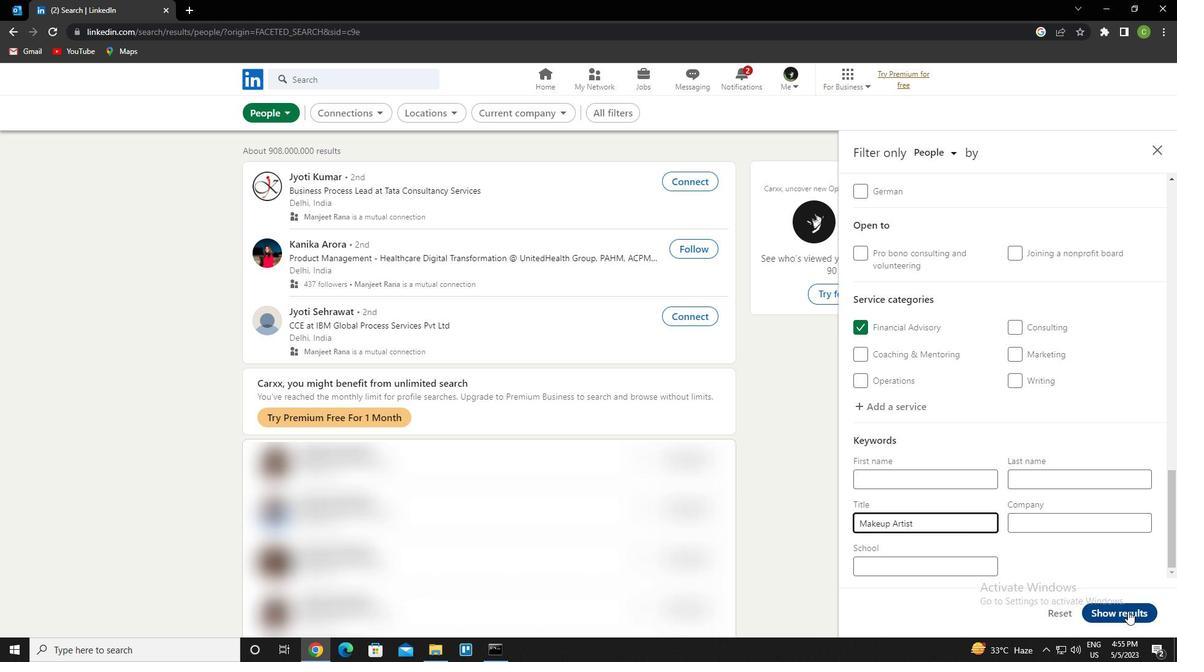 
Action: Mouse moved to (516, 608)
Screenshot: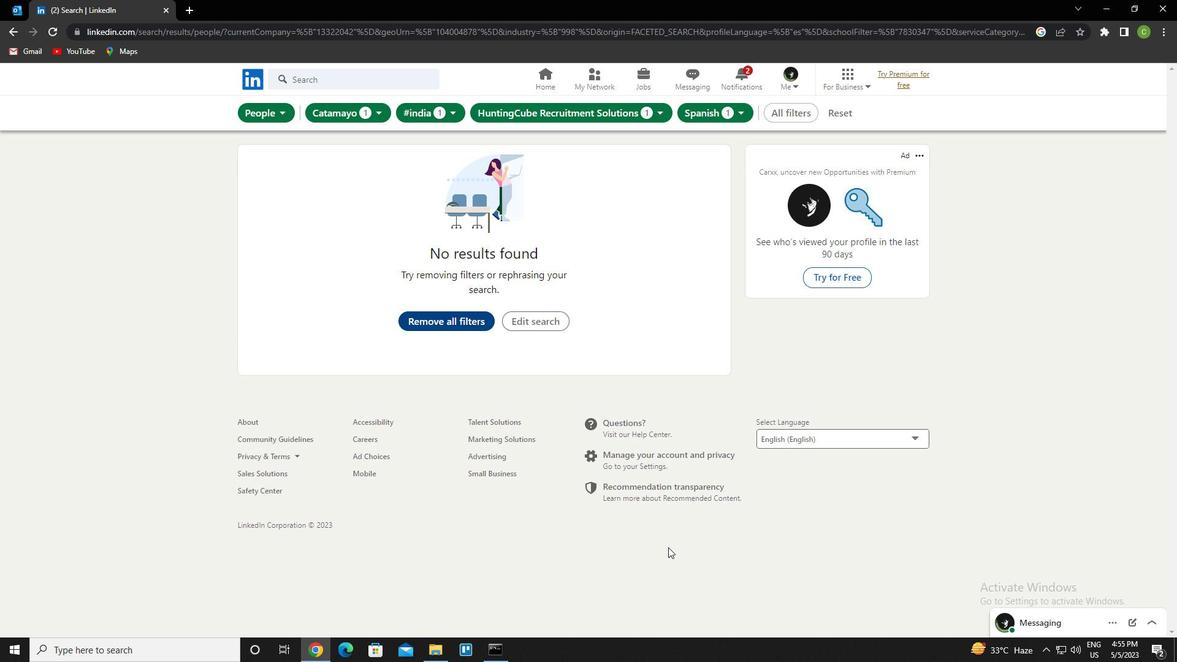 
